 Task: Explore upcoming open houses in Denver, Colorado, to visit properties with a covered outdoor living space.
Action: Mouse pressed left at (301, 207)
Screenshot: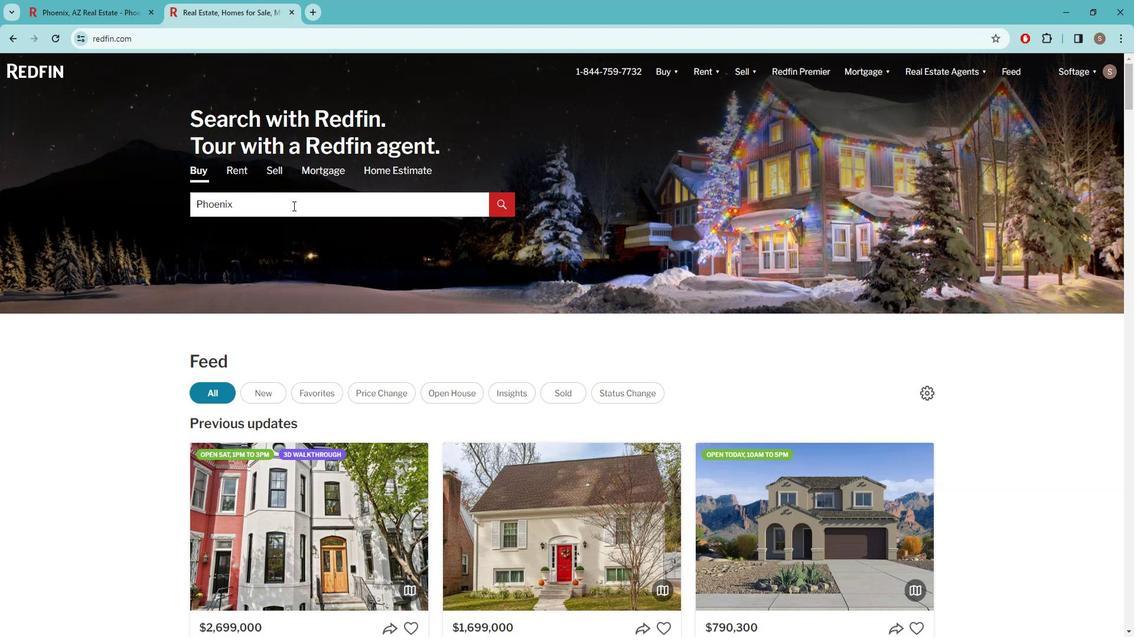 
Action: Key pressed d<Key.caps_lock>ENVER
Screenshot: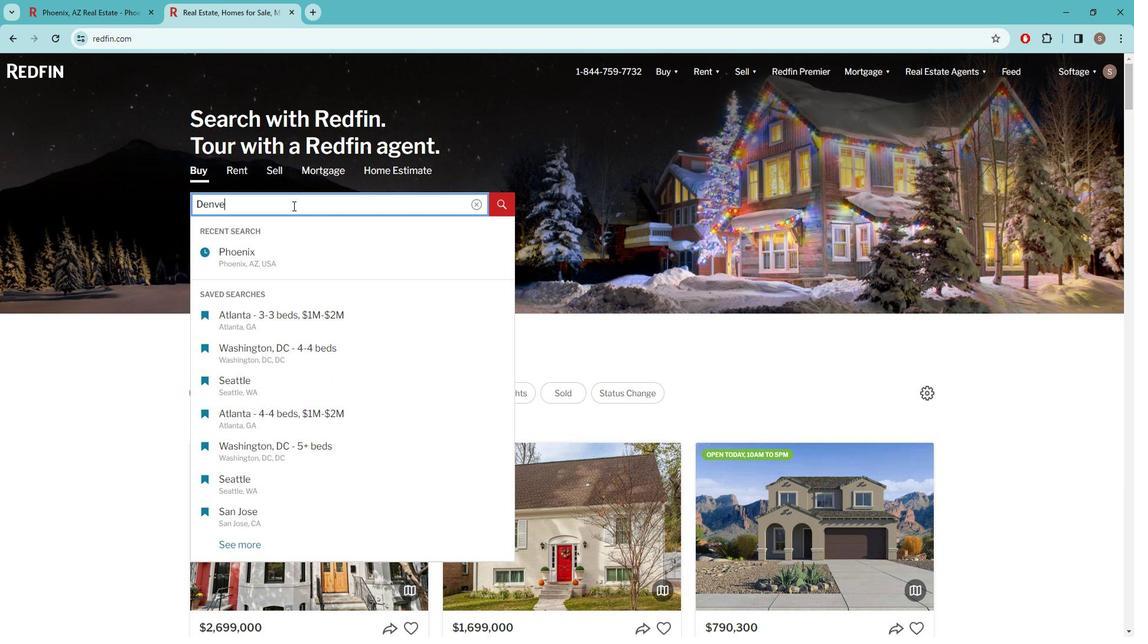 
Action: Mouse moved to (310, 247)
Screenshot: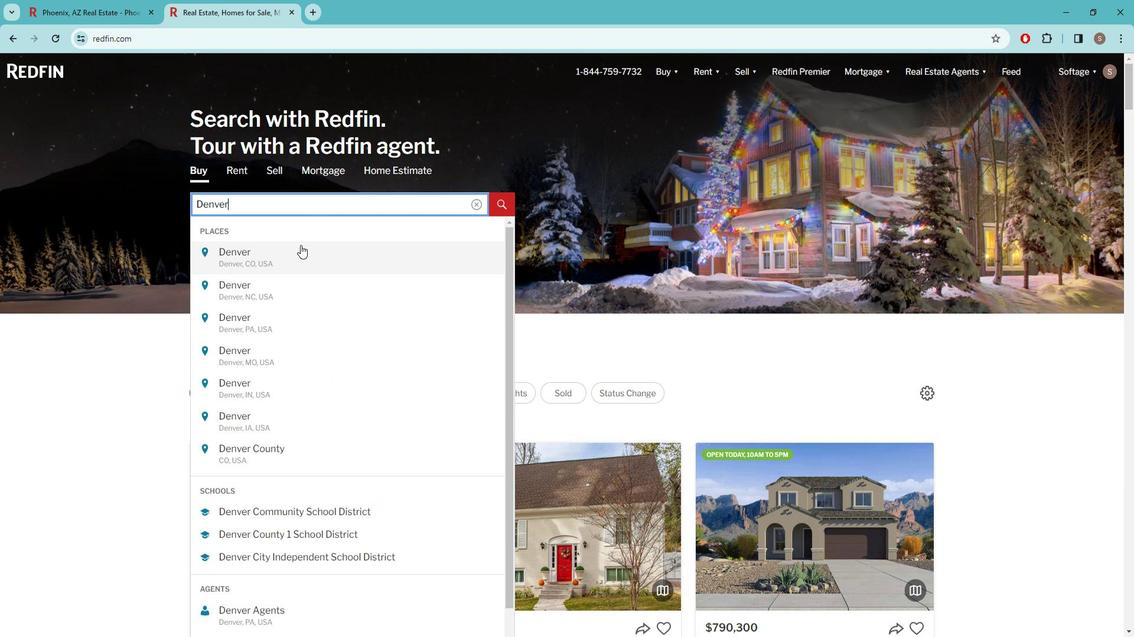 
Action: Mouse pressed left at (310, 247)
Screenshot: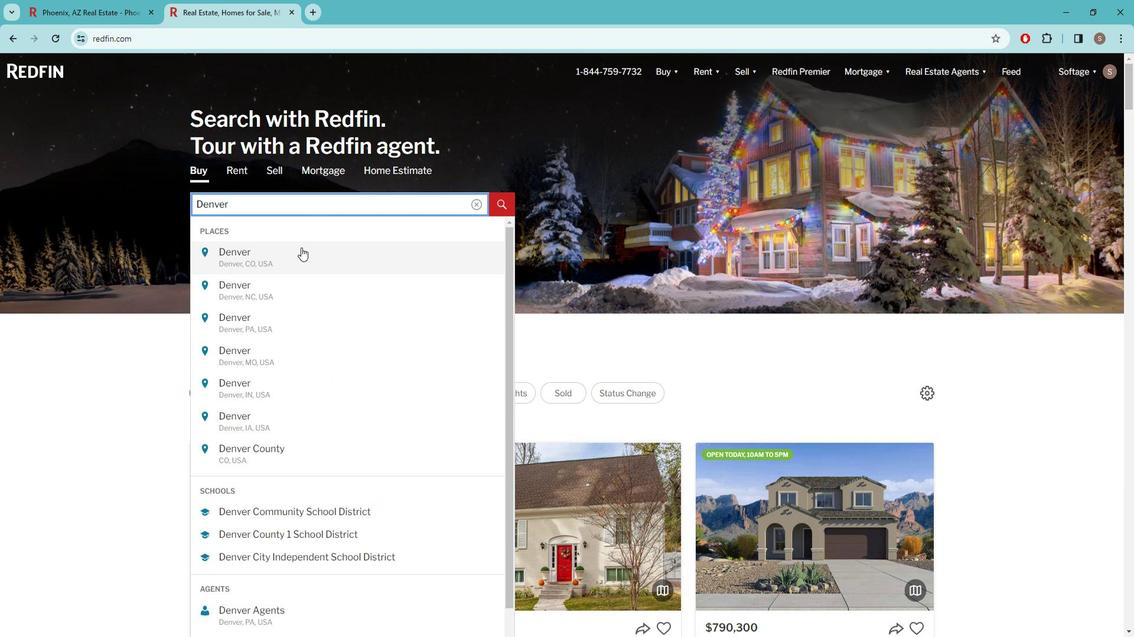 
Action: Mouse moved to (999, 151)
Screenshot: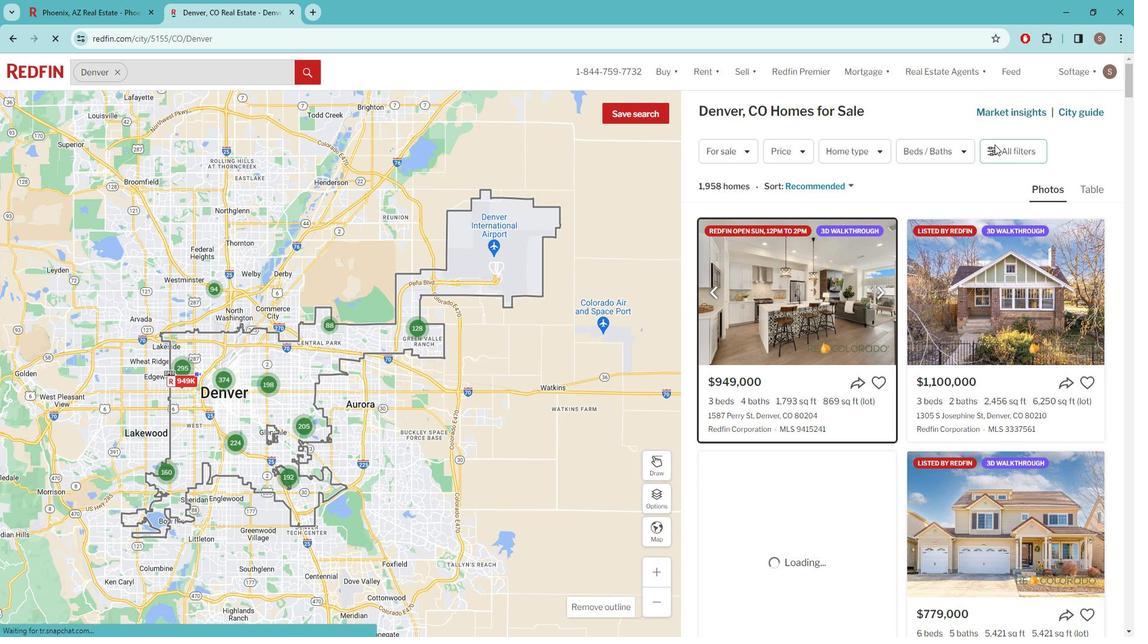 
Action: Mouse pressed left at (999, 151)
Screenshot: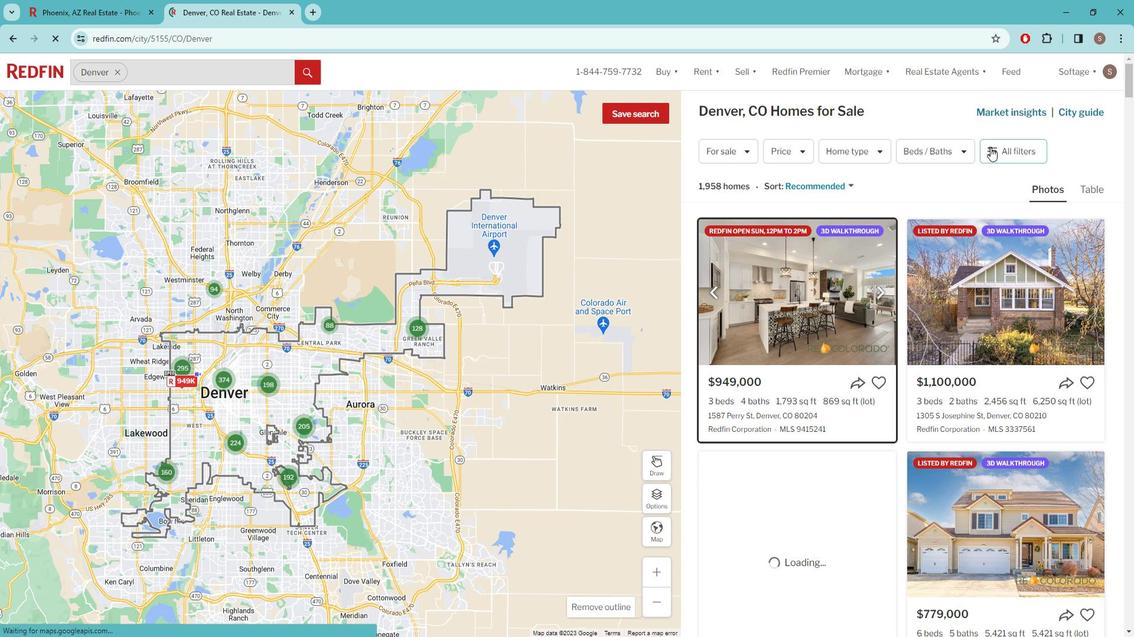 
Action: Mouse pressed left at (999, 151)
Screenshot: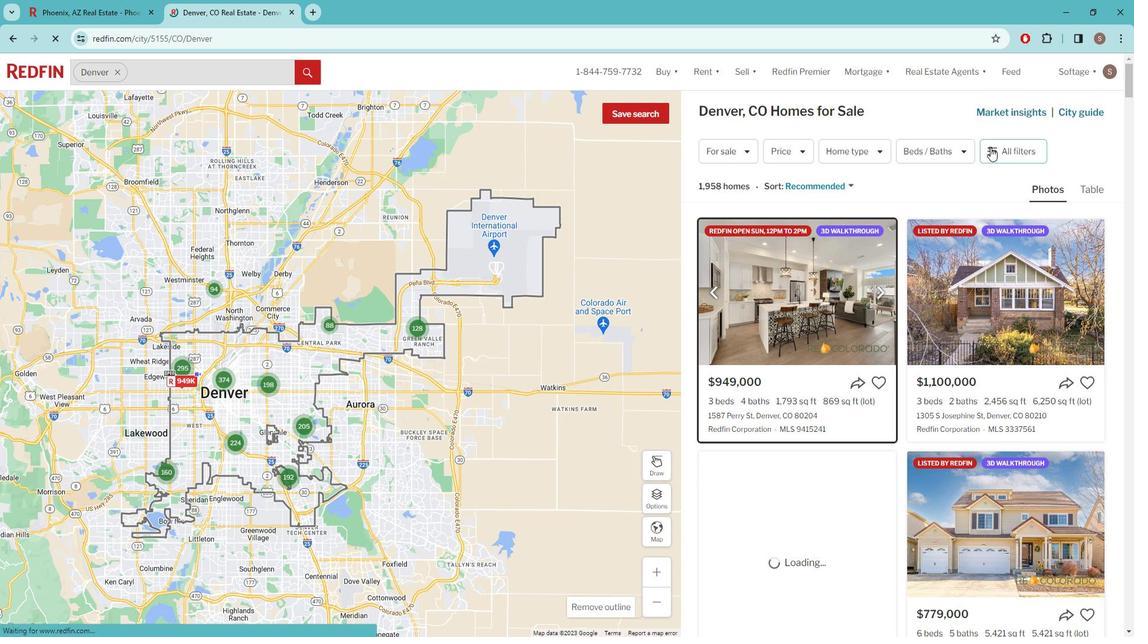 
Action: Mouse pressed left at (999, 151)
Screenshot: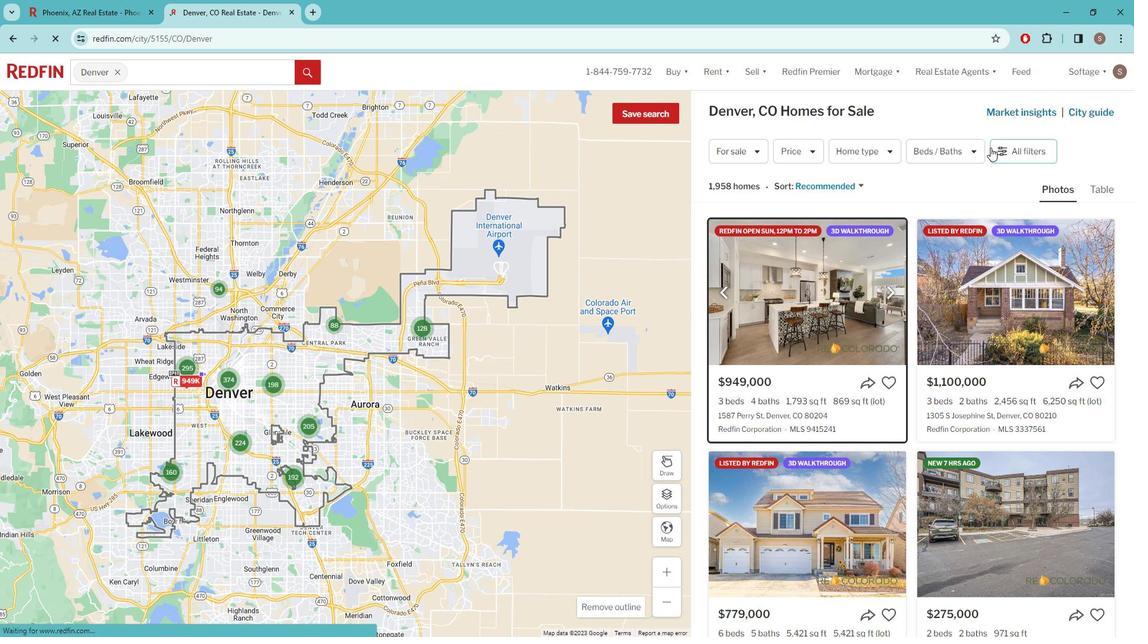 
Action: Mouse moved to (1005, 150)
Screenshot: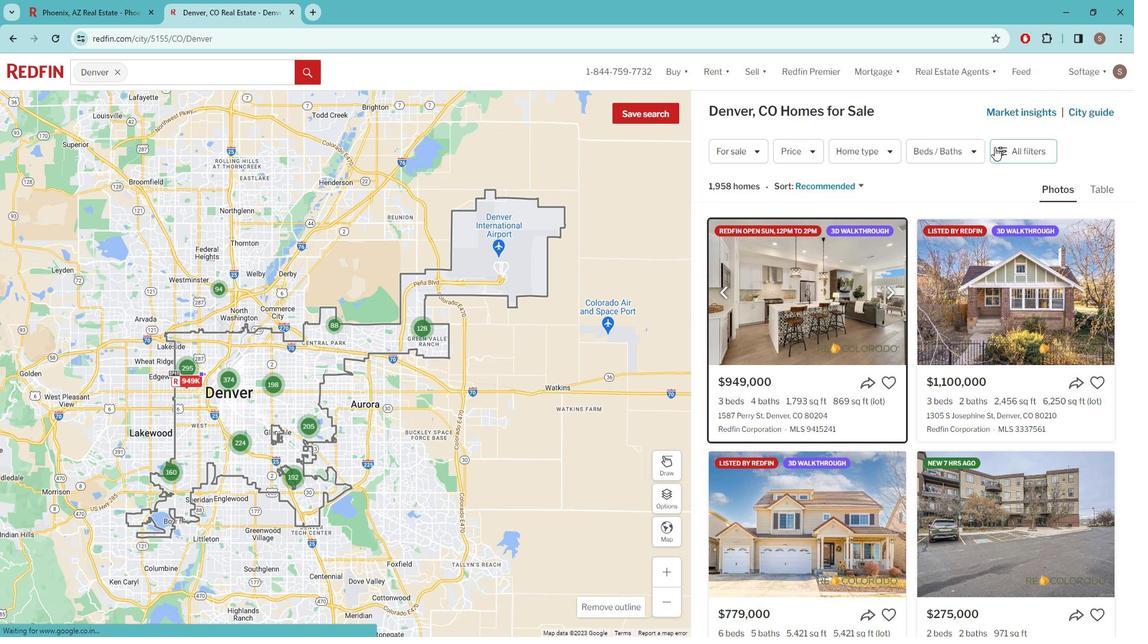 
Action: Mouse pressed left at (1005, 150)
Screenshot: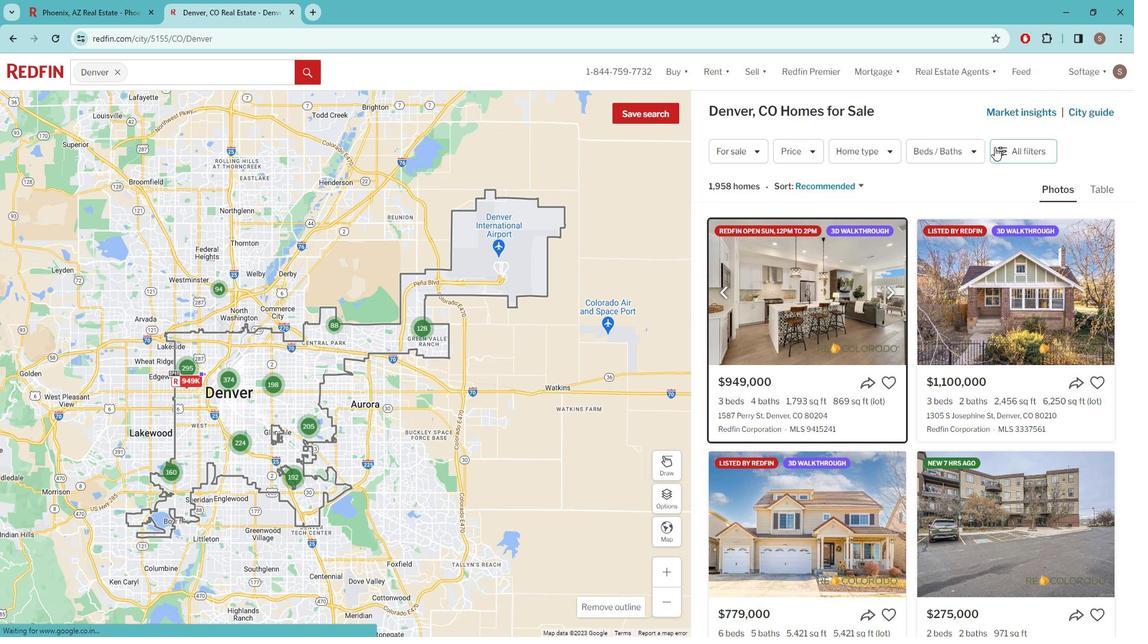 
Action: Mouse moved to (932, 243)
Screenshot: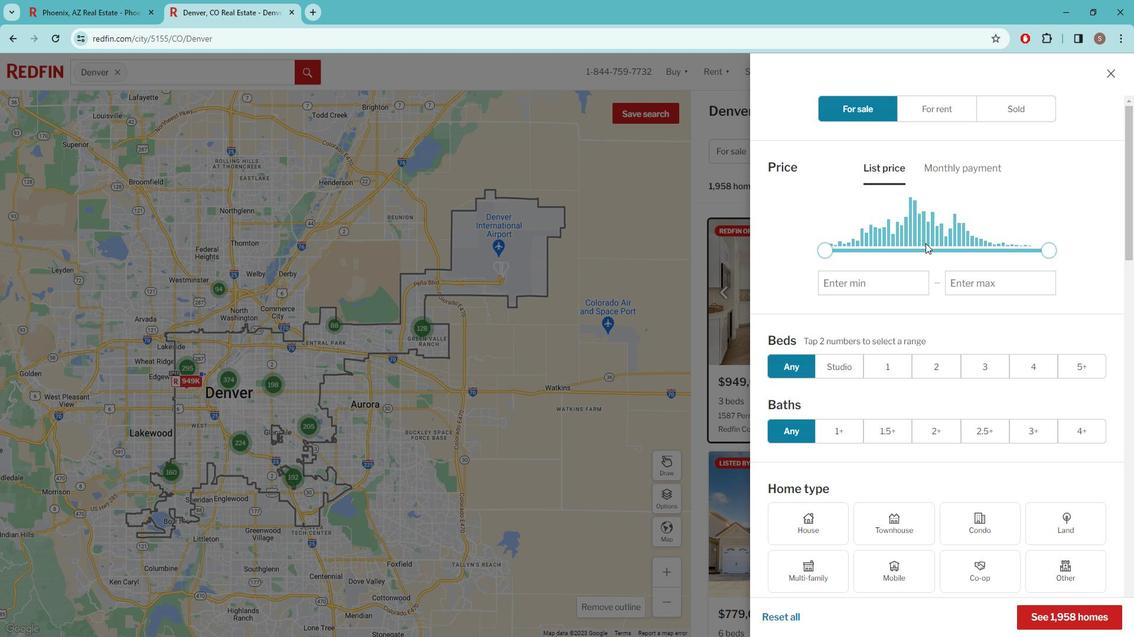 
Action: Mouse scrolled (932, 243) with delta (0, 0)
Screenshot: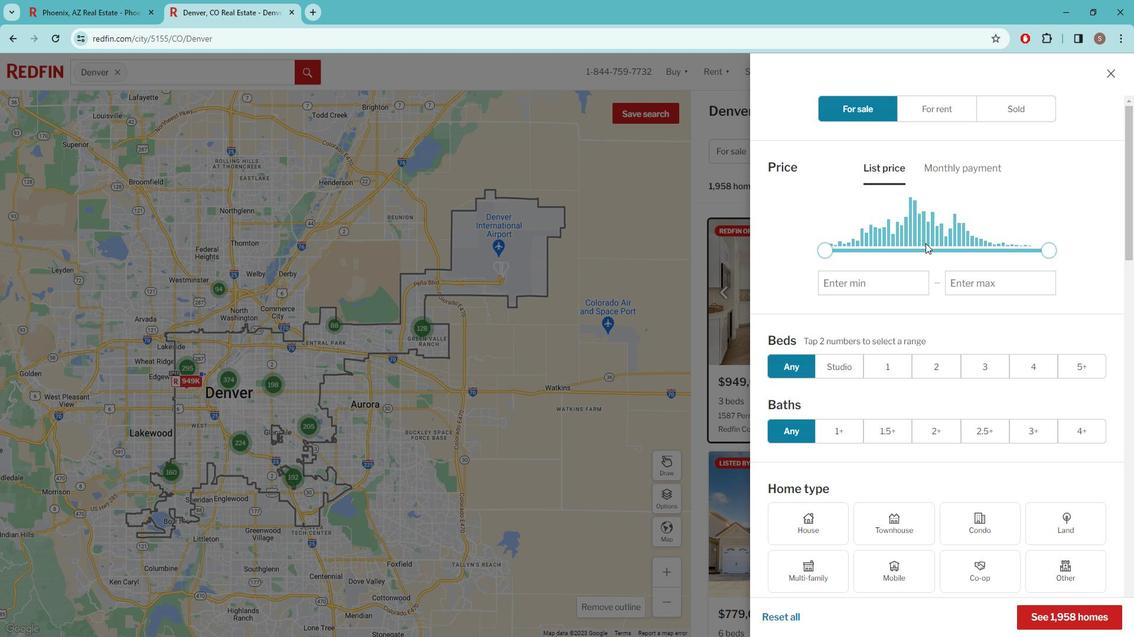 
Action: Mouse moved to (921, 251)
Screenshot: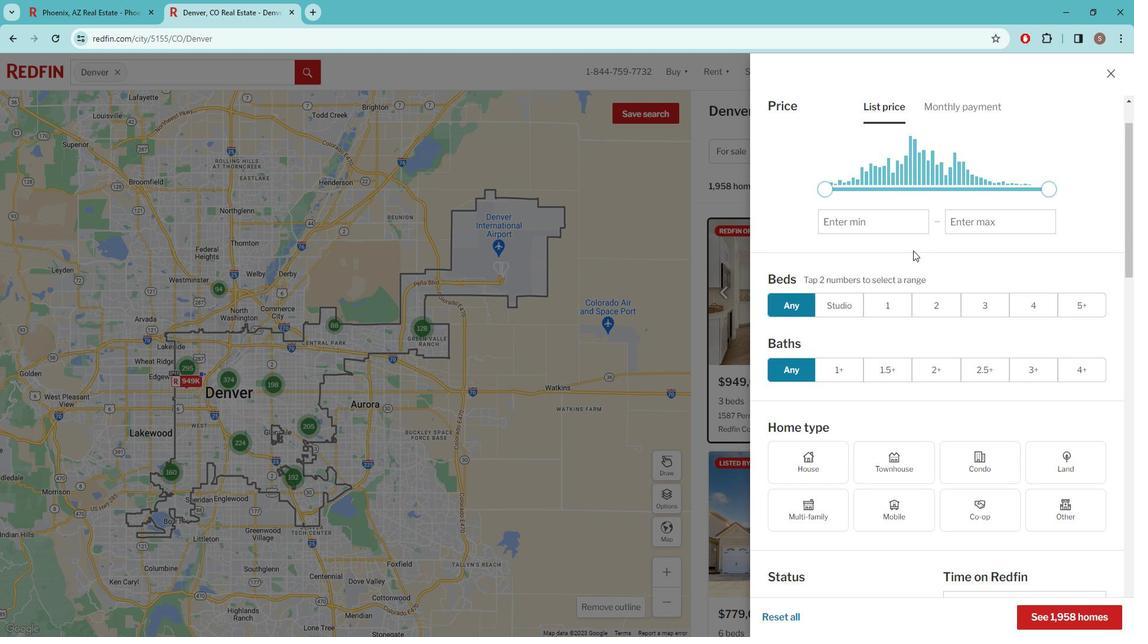 
Action: Mouse scrolled (921, 251) with delta (0, 0)
Screenshot: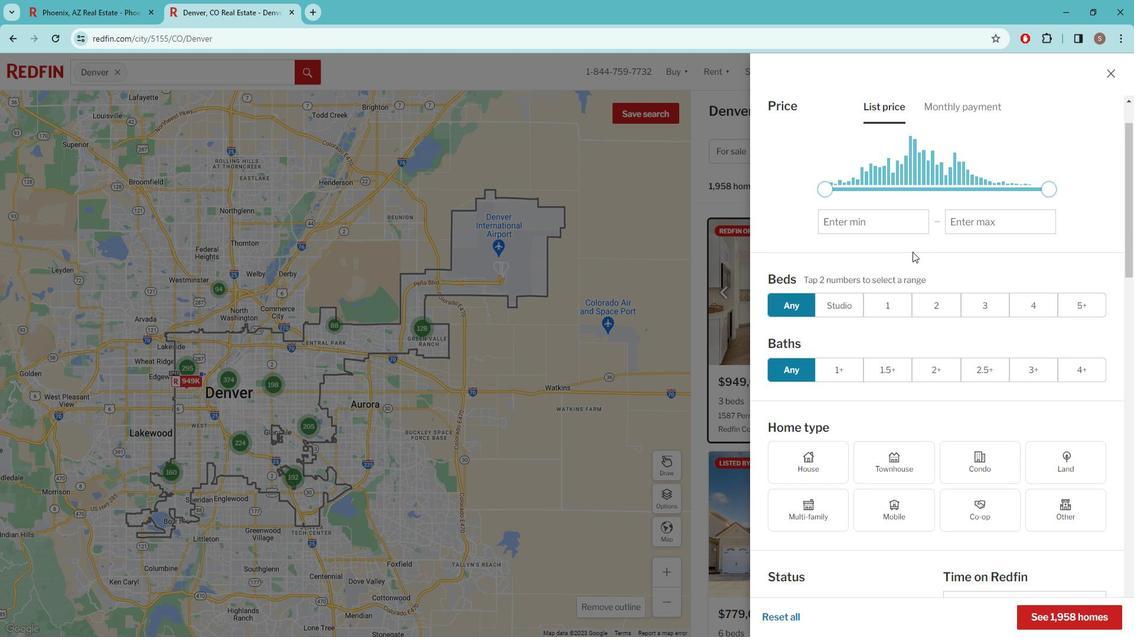 
Action: Mouse moved to (920, 251)
Screenshot: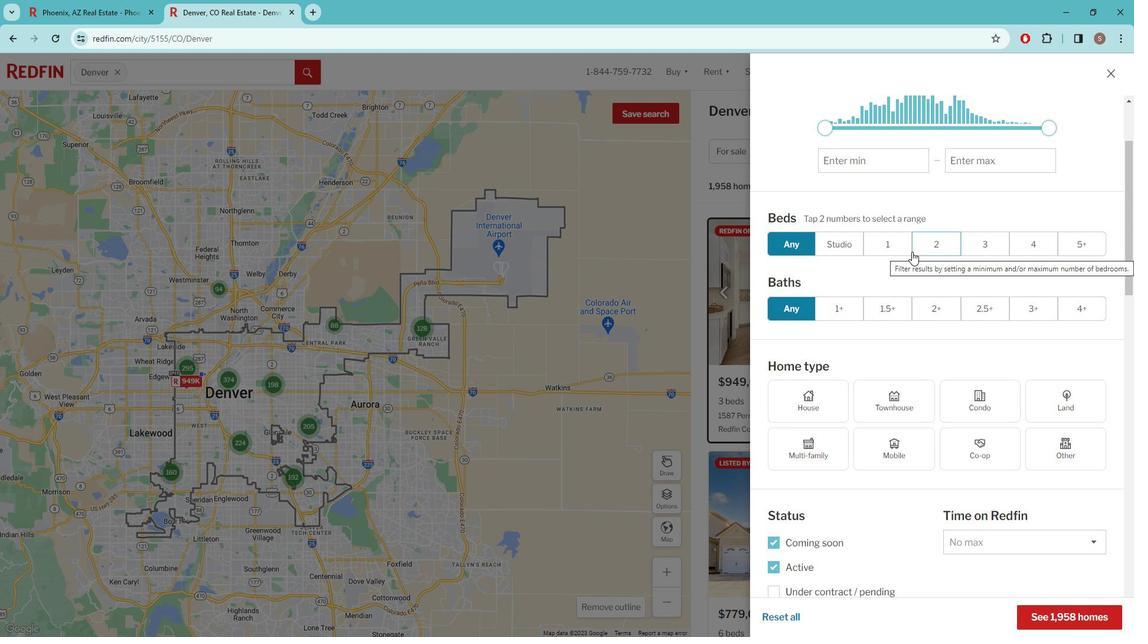
Action: Mouse scrolled (920, 251) with delta (0, 0)
Screenshot: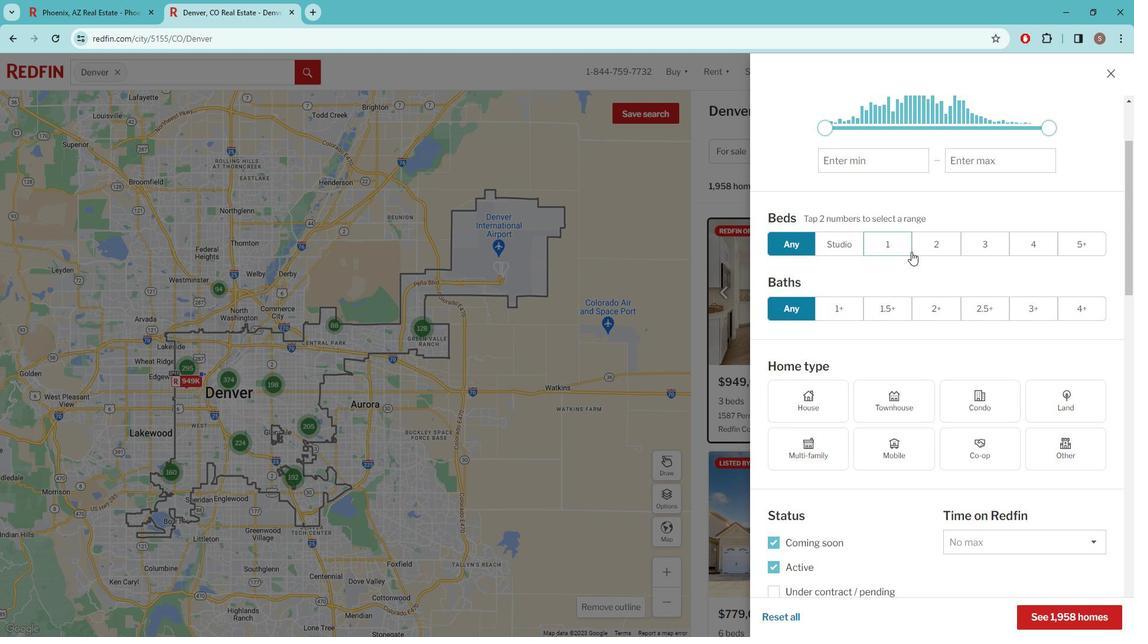 
Action: Mouse moved to (920, 251)
Screenshot: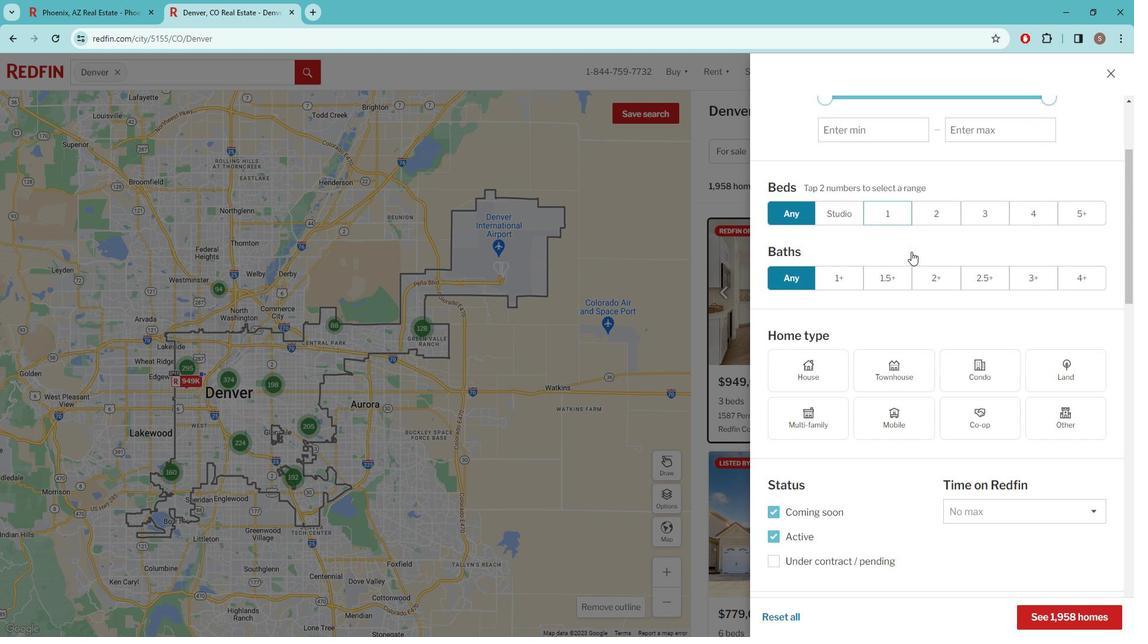 
Action: Mouse scrolled (920, 251) with delta (0, 0)
Screenshot: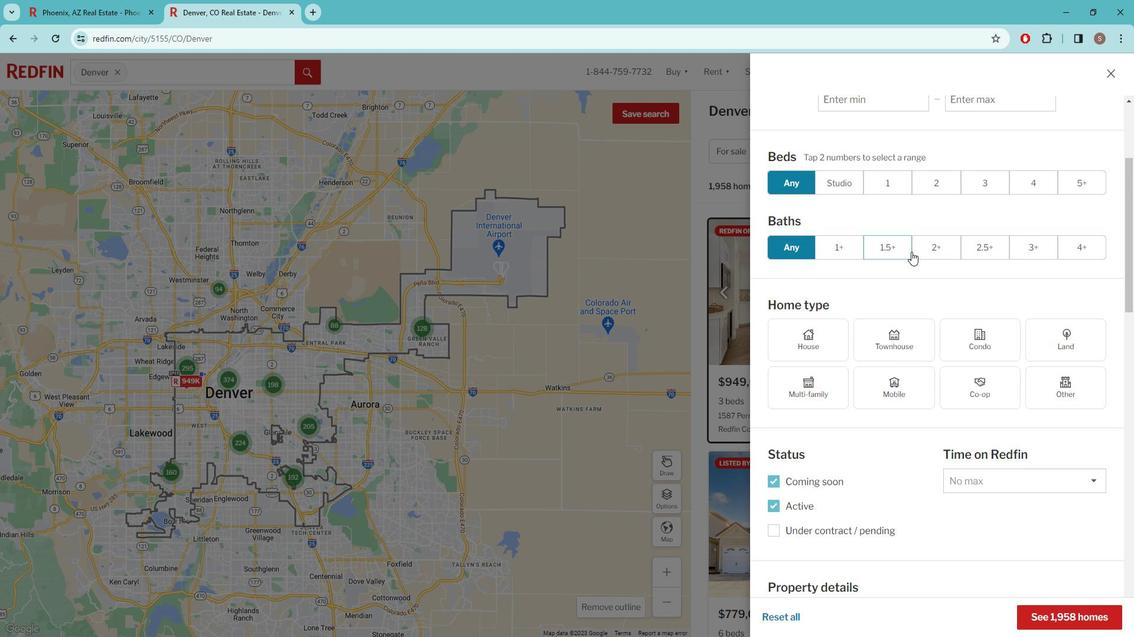 
Action: Mouse scrolled (920, 251) with delta (0, 0)
Screenshot: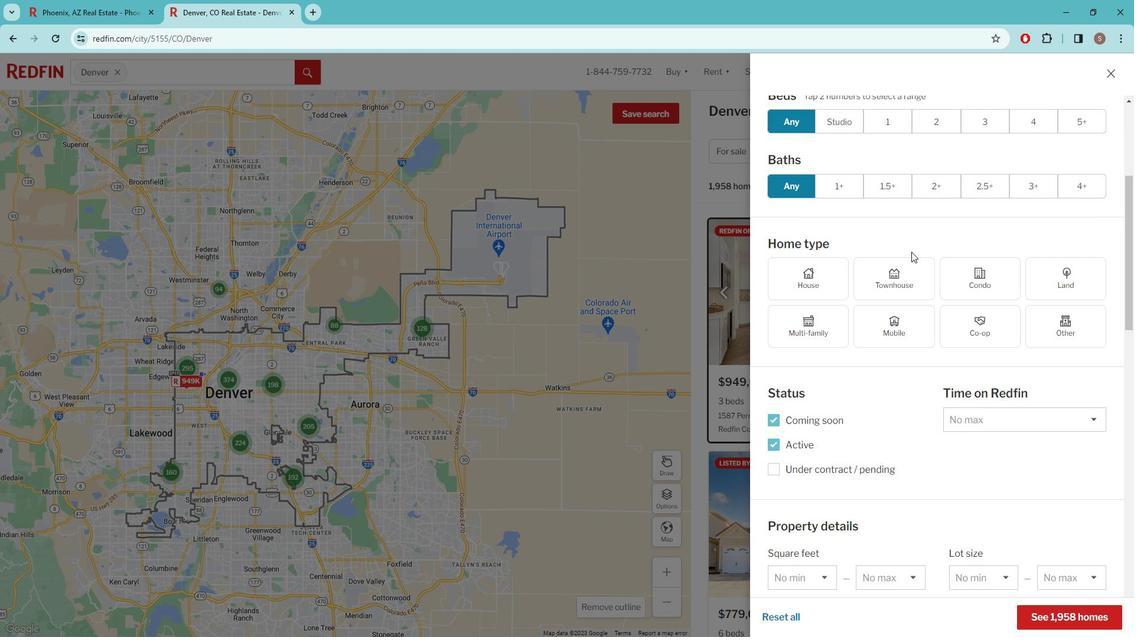 
Action: Mouse moved to (918, 251)
Screenshot: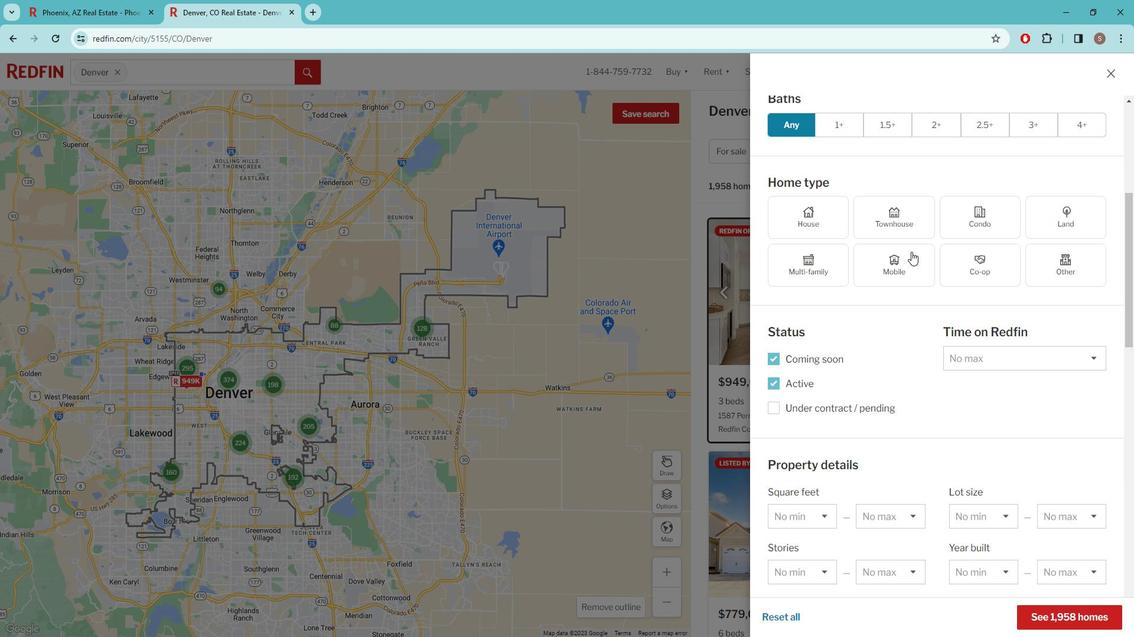 
Action: Mouse scrolled (918, 251) with delta (0, 0)
Screenshot: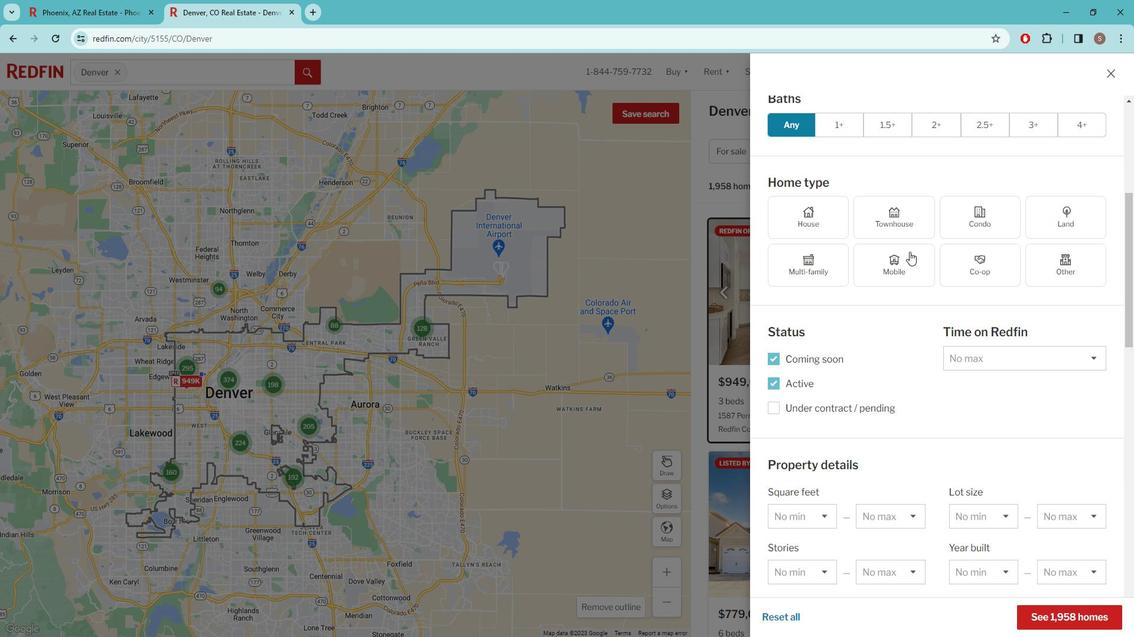 
Action: Mouse moved to (818, 168)
Screenshot: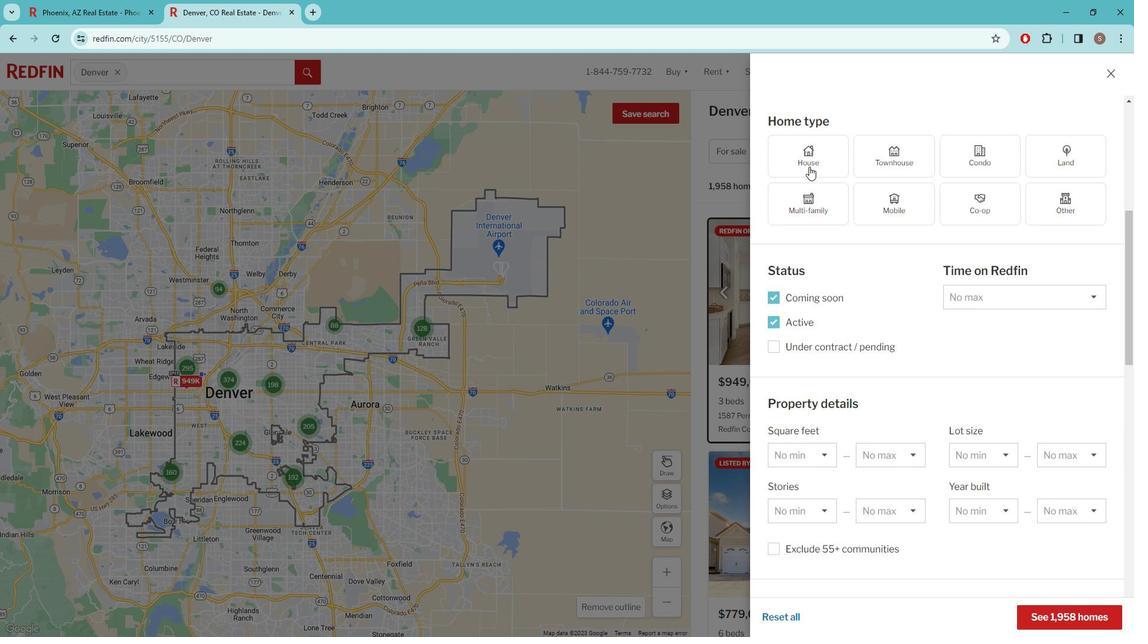 
Action: Mouse pressed left at (818, 168)
Screenshot: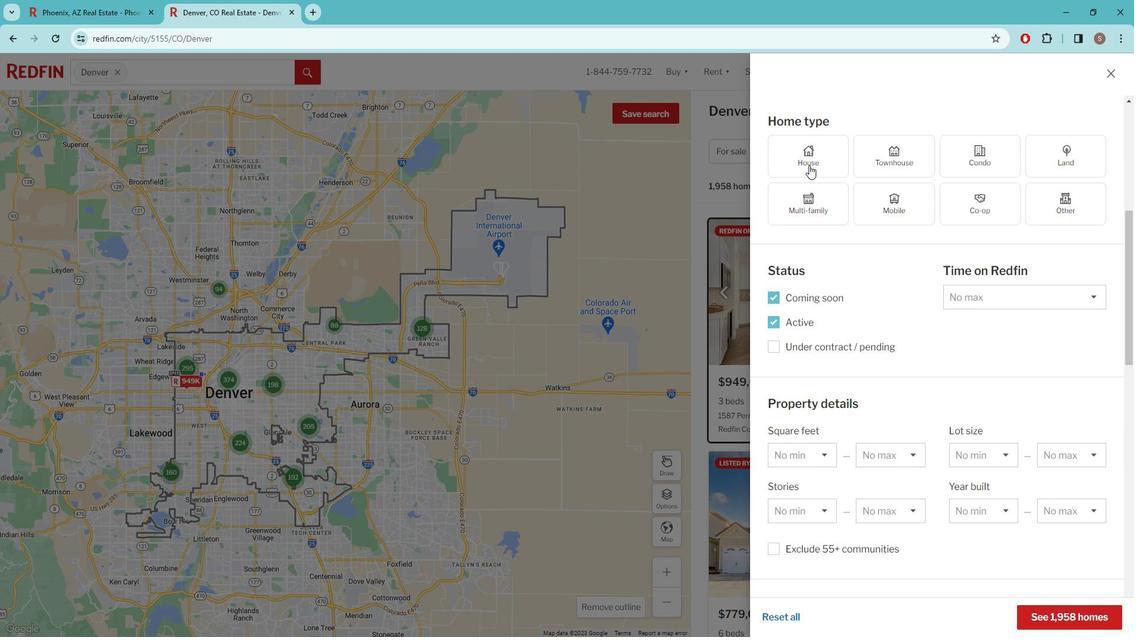 
Action: Mouse moved to (851, 313)
Screenshot: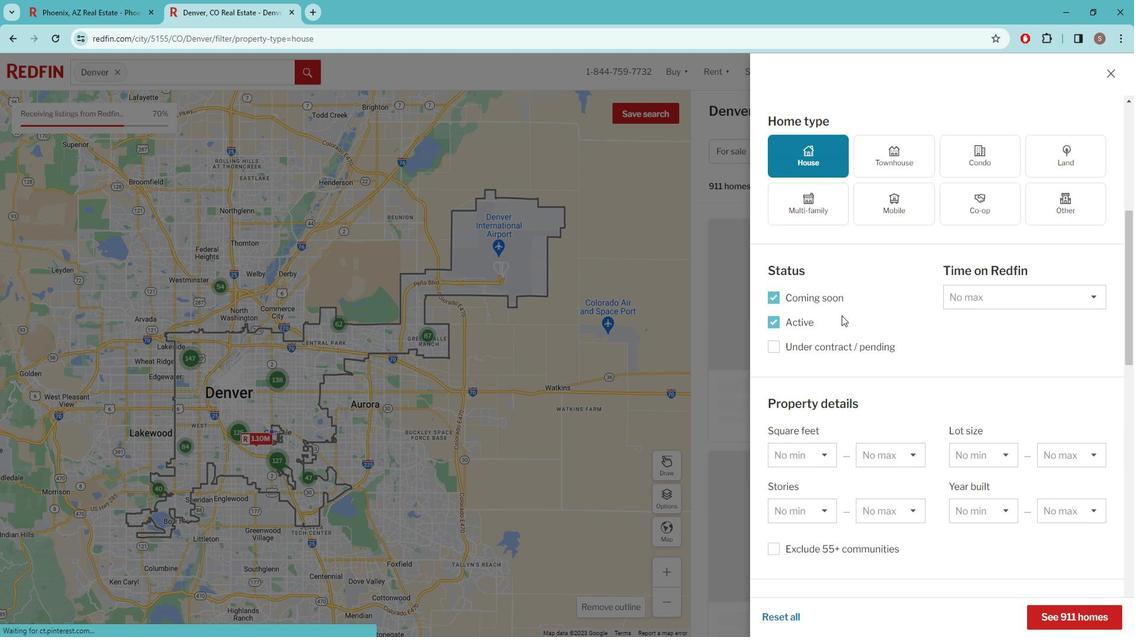 
Action: Mouse scrolled (851, 312) with delta (0, 0)
Screenshot: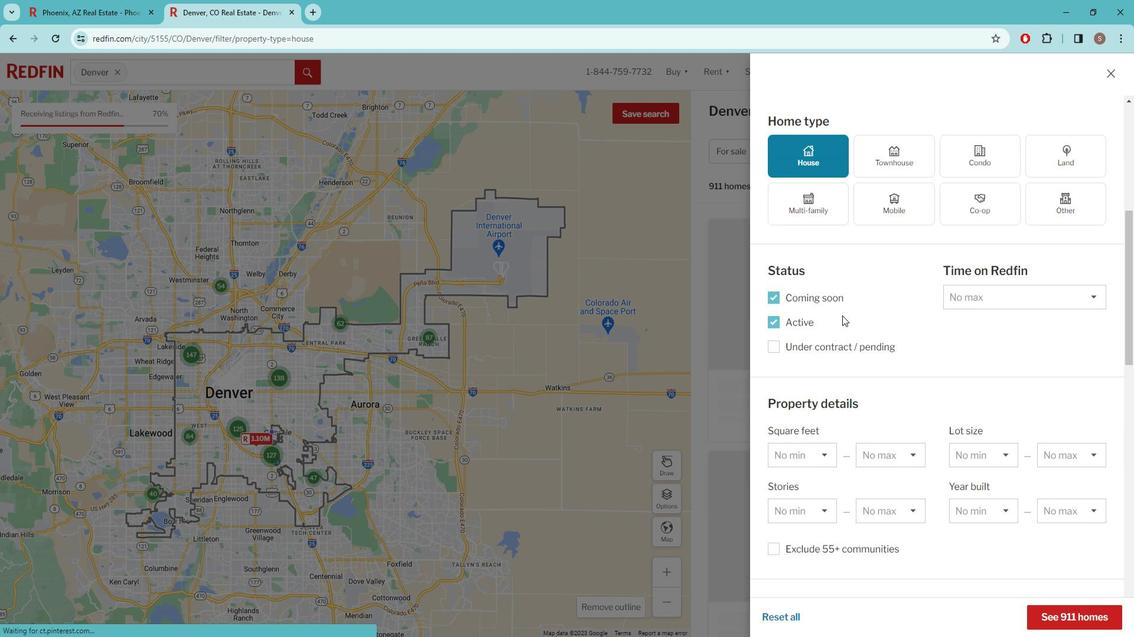 
Action: Mouse scrolled (851, 312) with delta (0, 0)
Screenshot: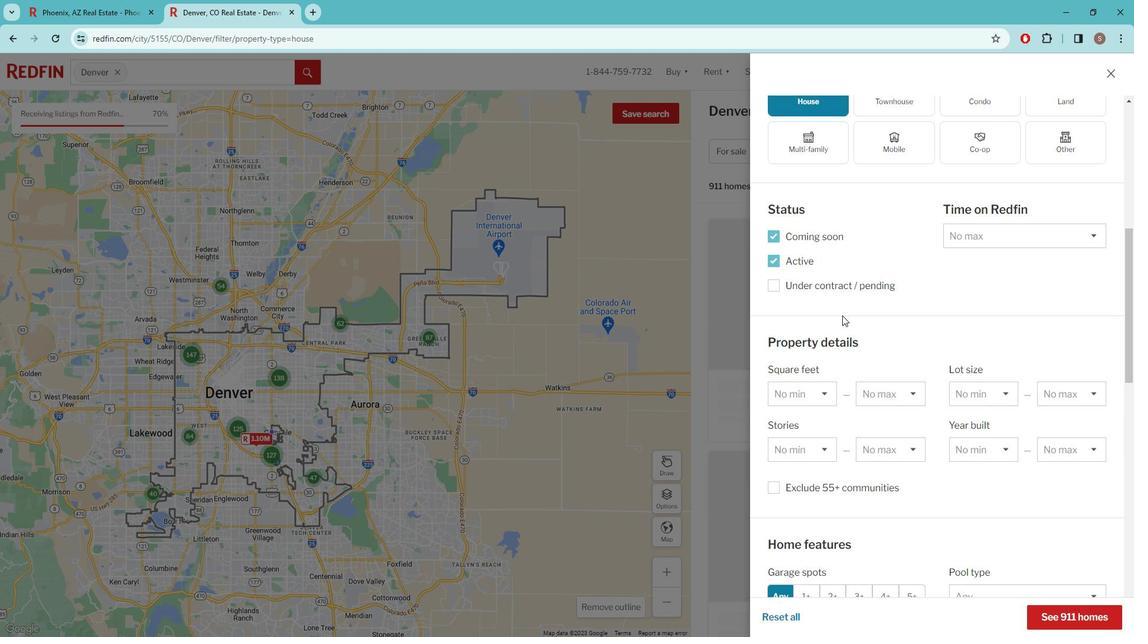 
Action: Mouse moved to (851, 313)
Screenshot: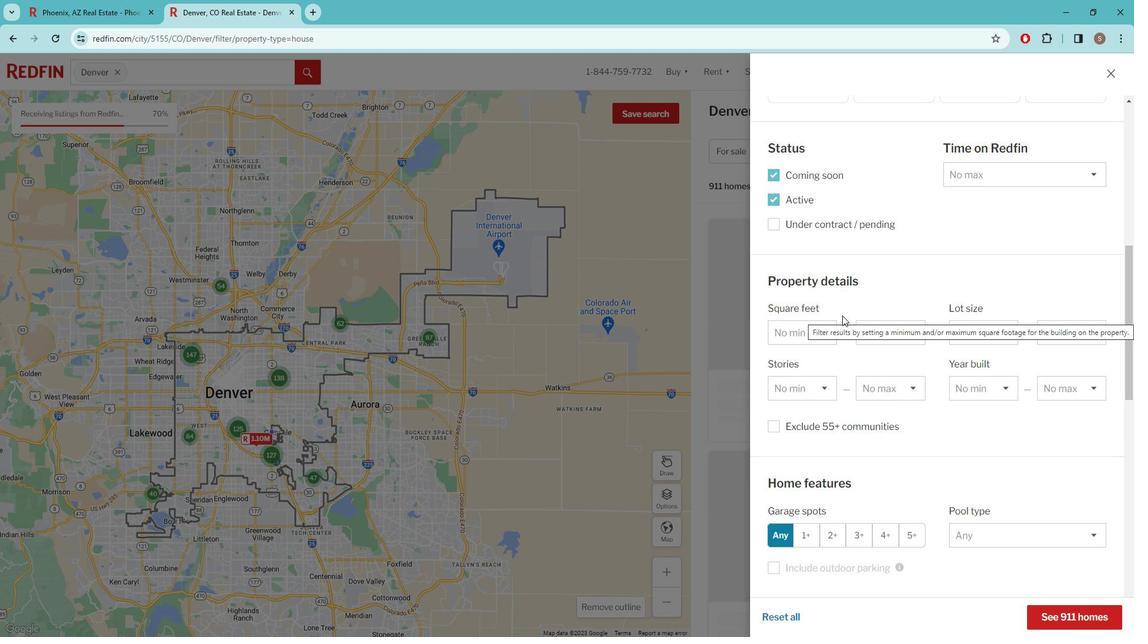 
Action: Mouse scrolled (851, 312) with delta (0, 0)
Screenshot: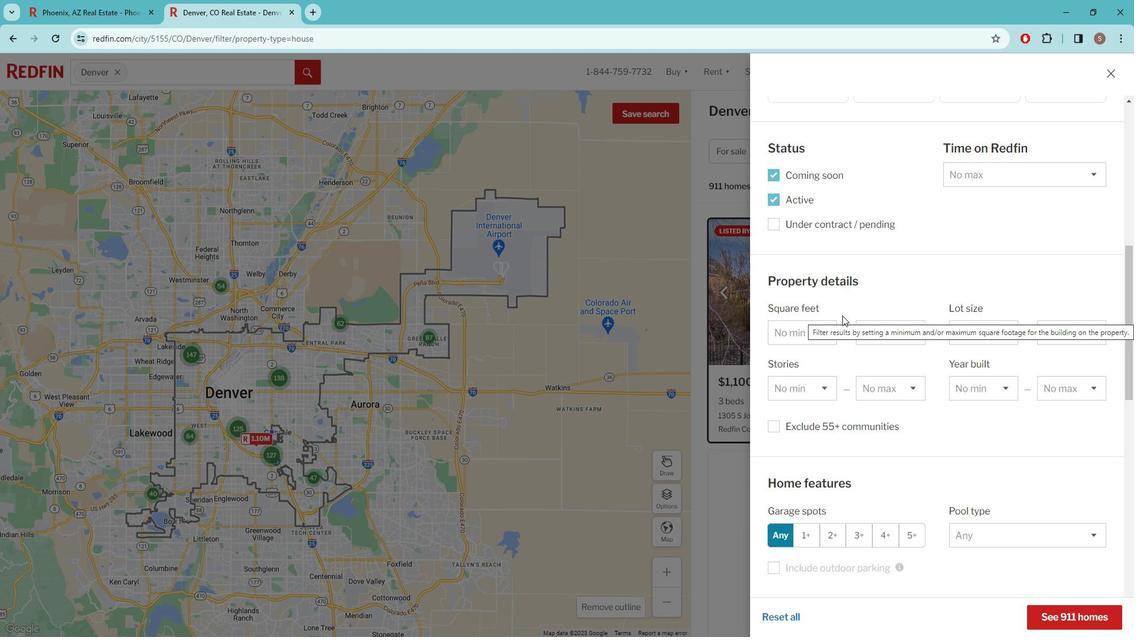 
Action: Mouse scrolled (851, 312) with delta (0, 0)
Screenshot: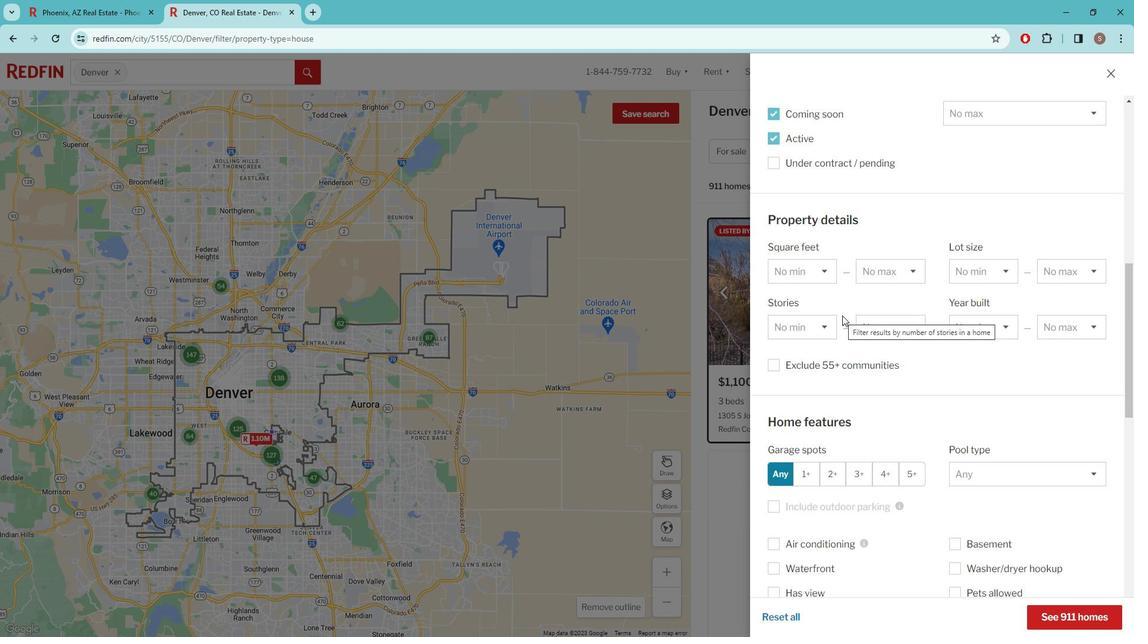 
Action: Mouse scrolled (851, 312) with delta (0, 0)
Screenshot: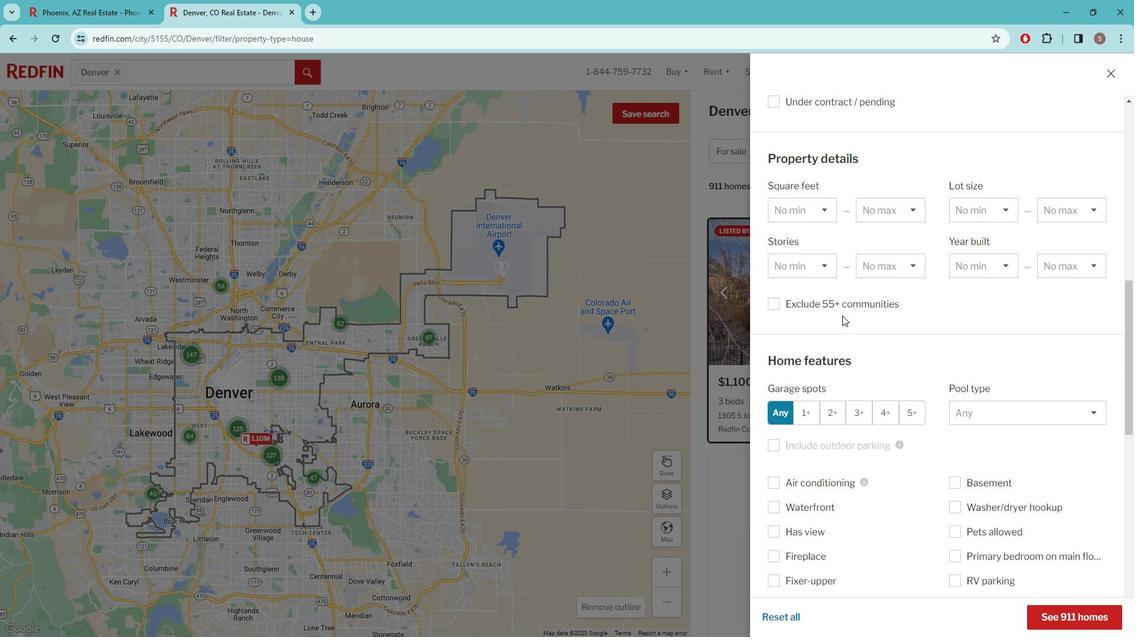 
Action: Mouse scrolled (851, 312) with delta (0, 0)
Screenshot: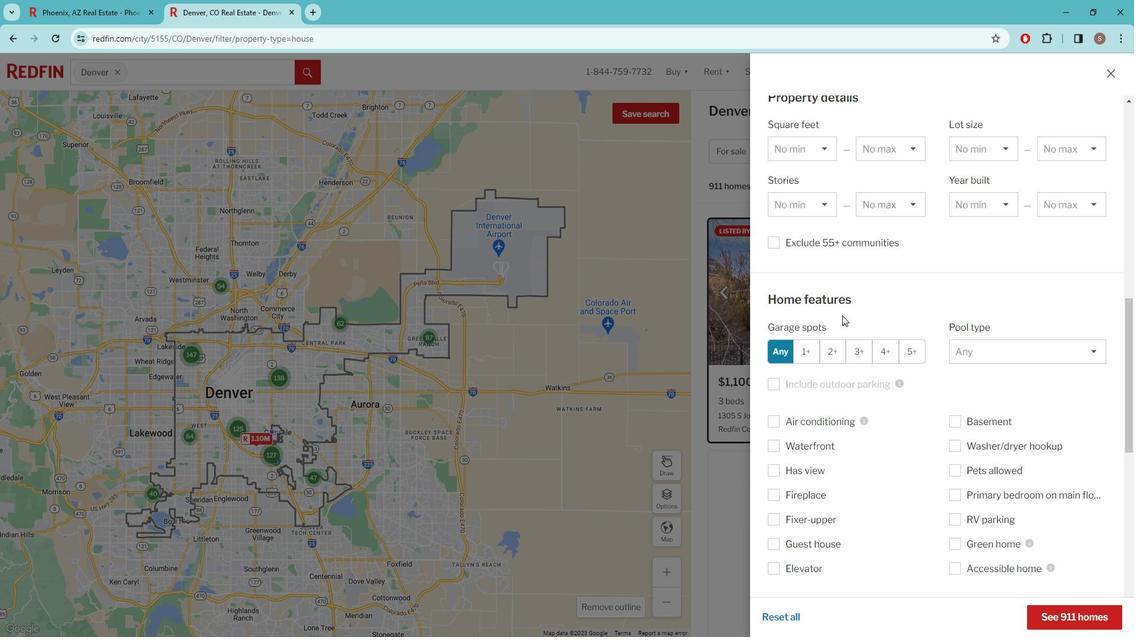 
Action: Mouse scrolled (851, 312) with delta (0, 0)
Screenshot: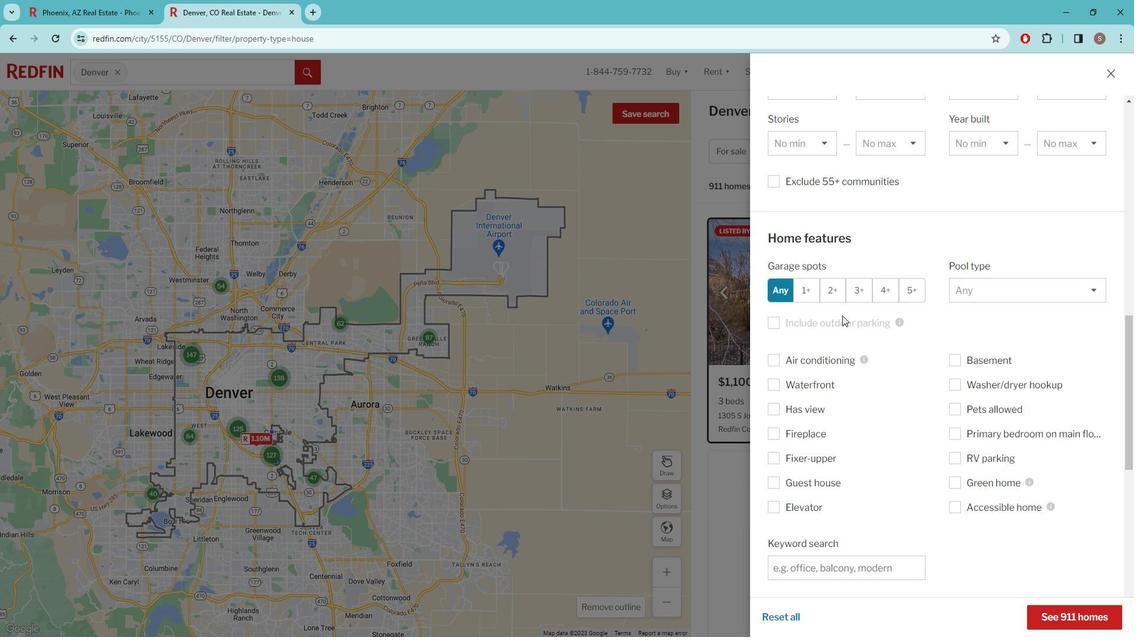 
Action: Mouse moved to (850, 313)
Screenshot: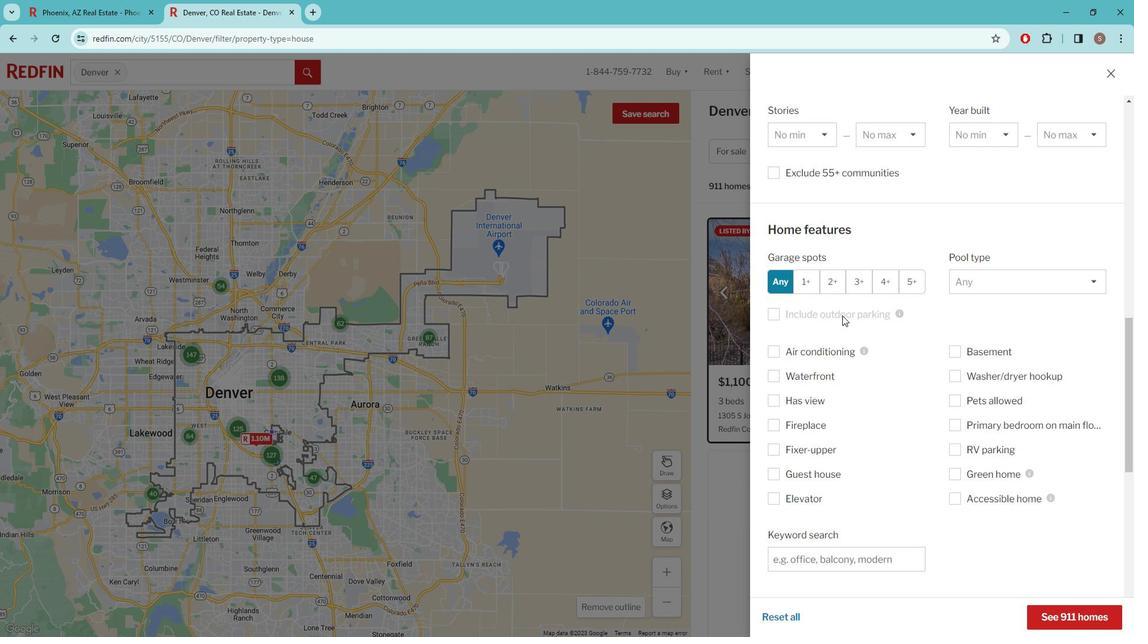 
Action: Mouse scrolled (850, 312) with delta (0, 0)
Screenshot: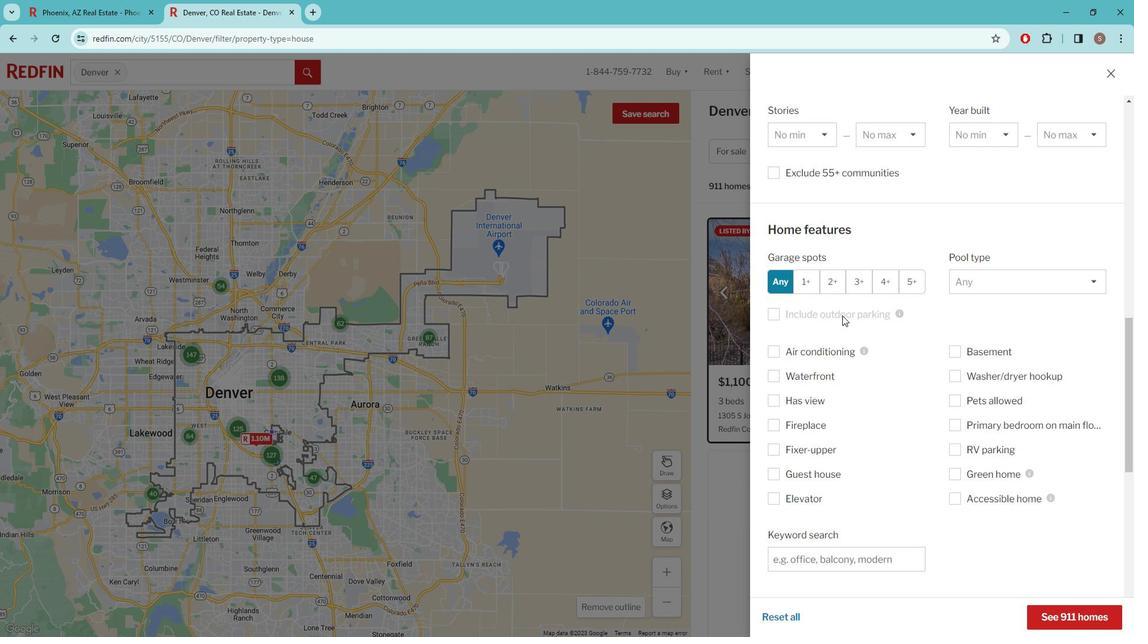 
Action: Mouse moved to (832, 437)
Screenshot: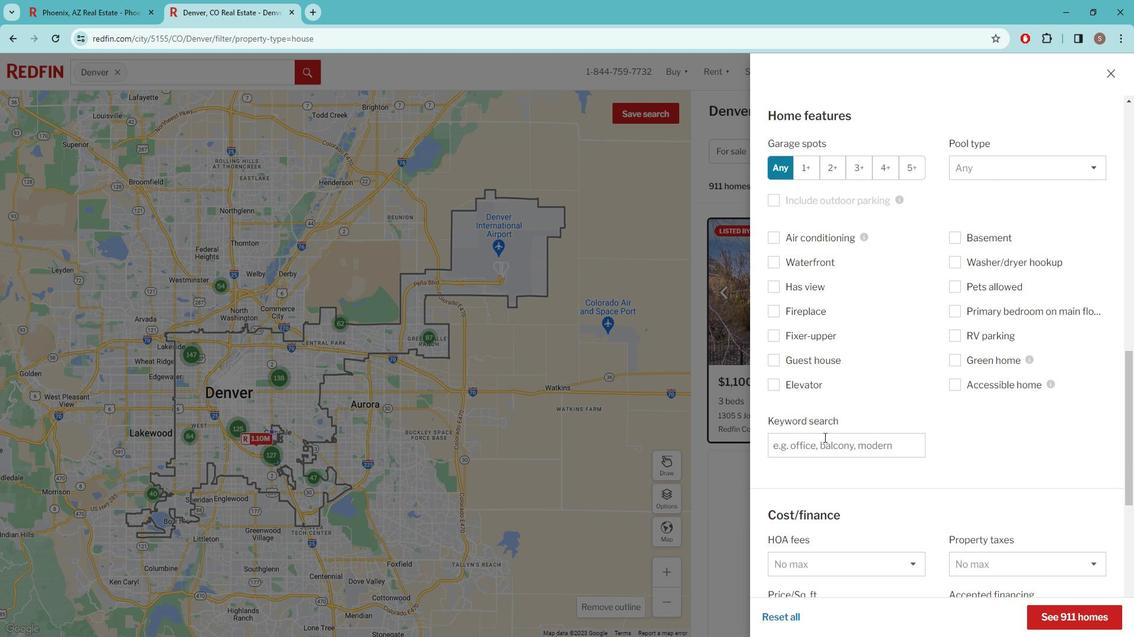 
Action: Mouse pressed left at (832, 437)
Screenshot: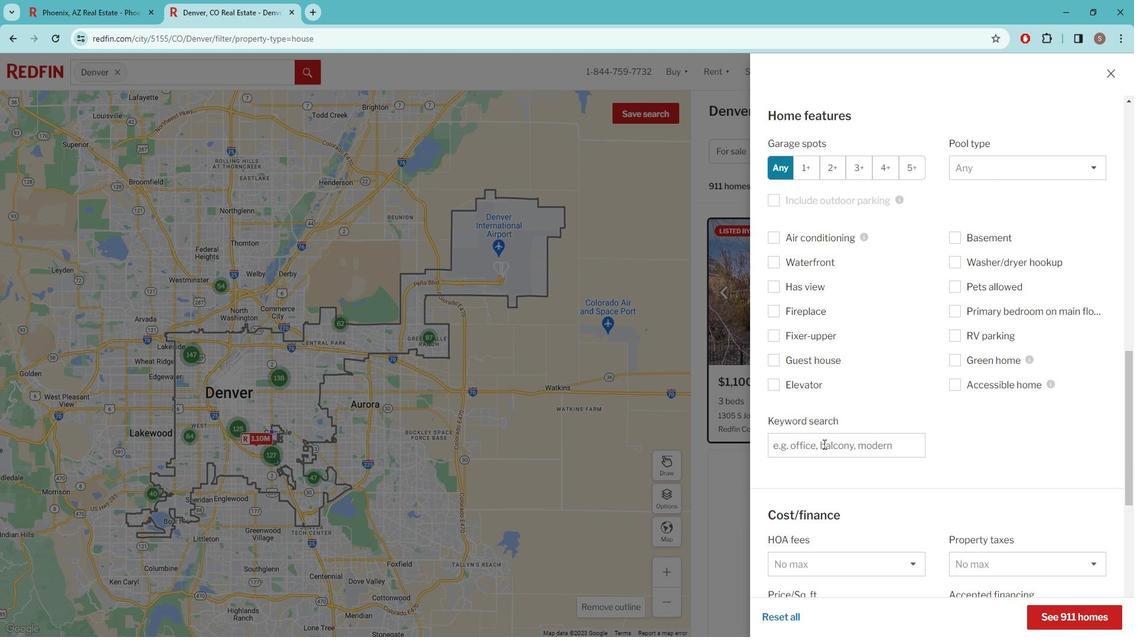 
Action: Key pressed COVERED<Key.space>OUTDOOR<Key.space>LIVING<Key.space>SPCAE<Key.backspace><Key.backspace><Key.backspace>ACE<Key.space>
Screenshot: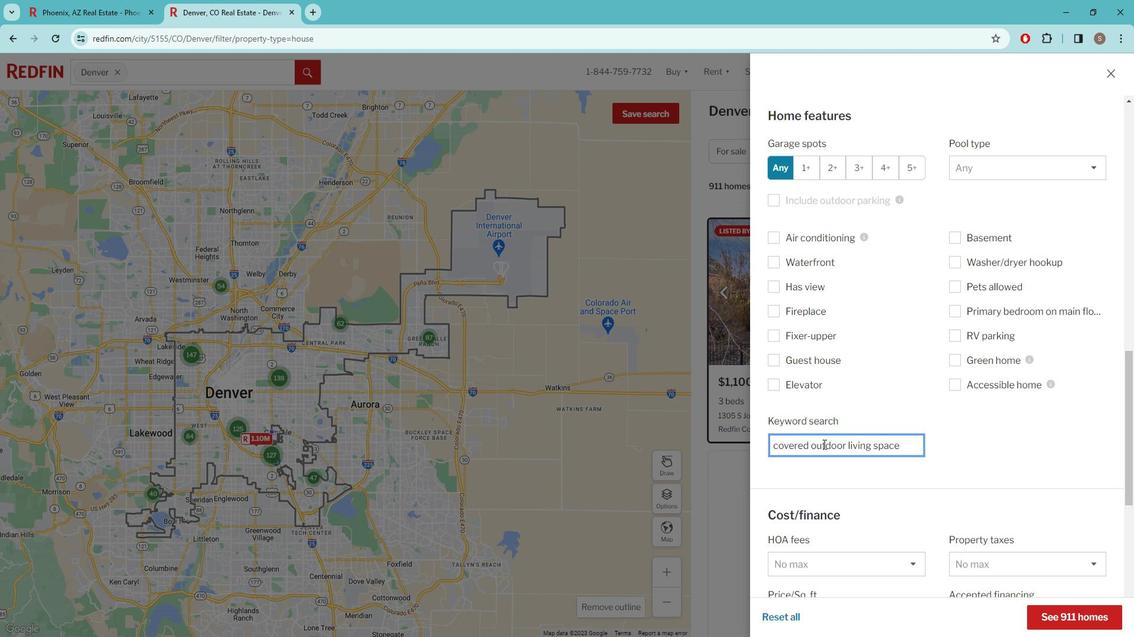 
Action: Mouse moved to (895, 497)
Screenshot: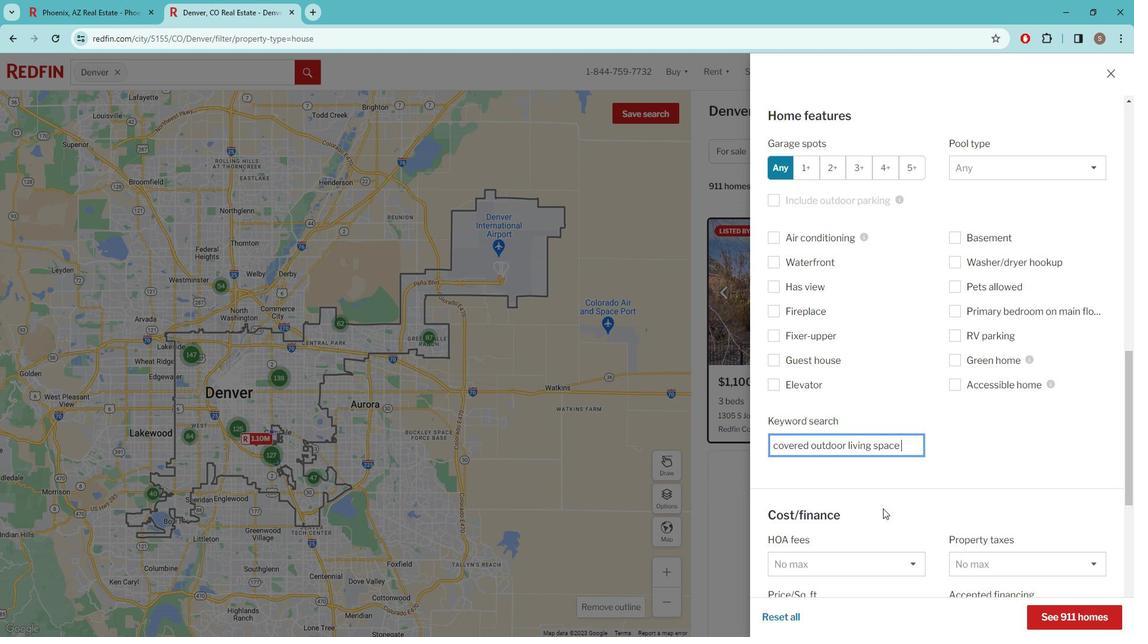 
Action: Mouse scrolled (895, 496) with delta (0, 0)
Screenshot: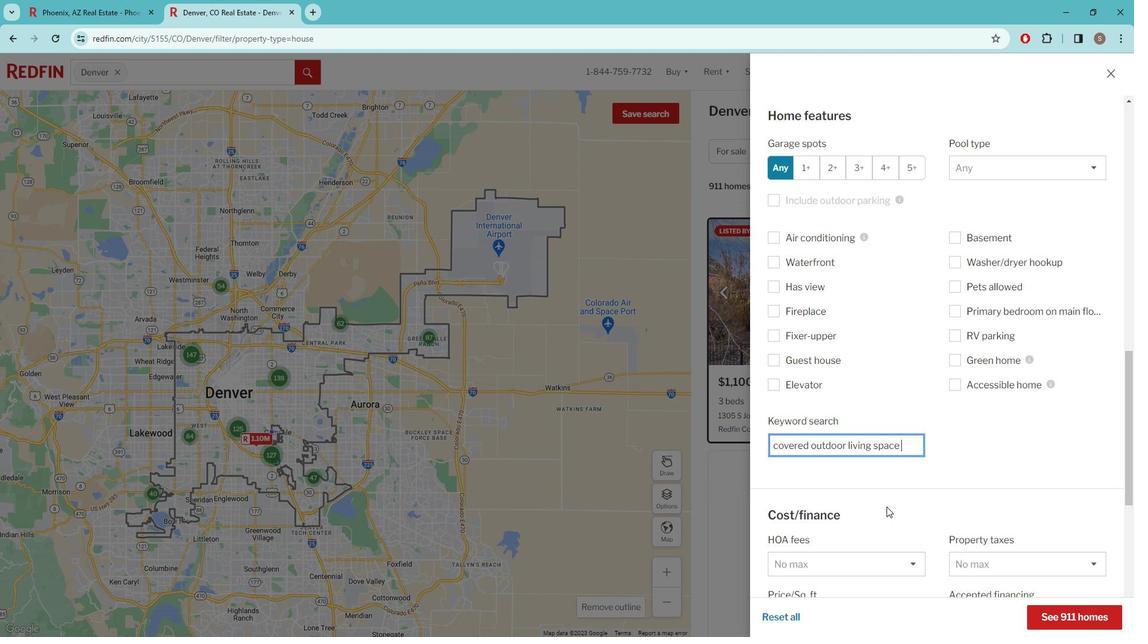 
Action: Mouse scrolled (895, 496) with delta (0, 0)
Screenshot: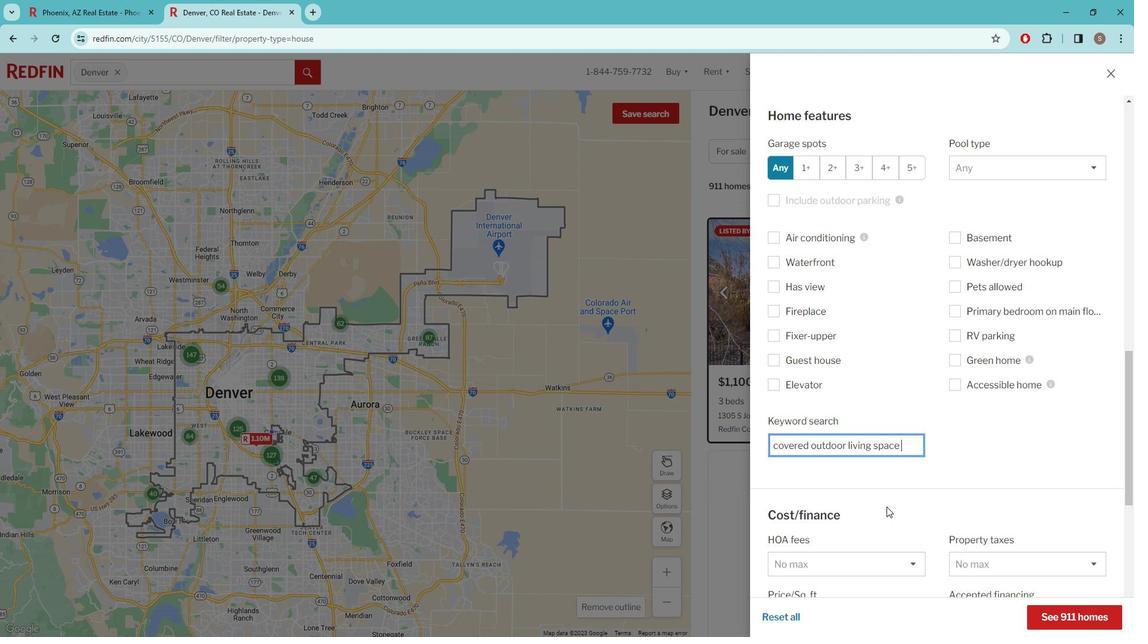 
Action: Mouse scrolled (895, 496) with delta (0, 0)
Screenshot: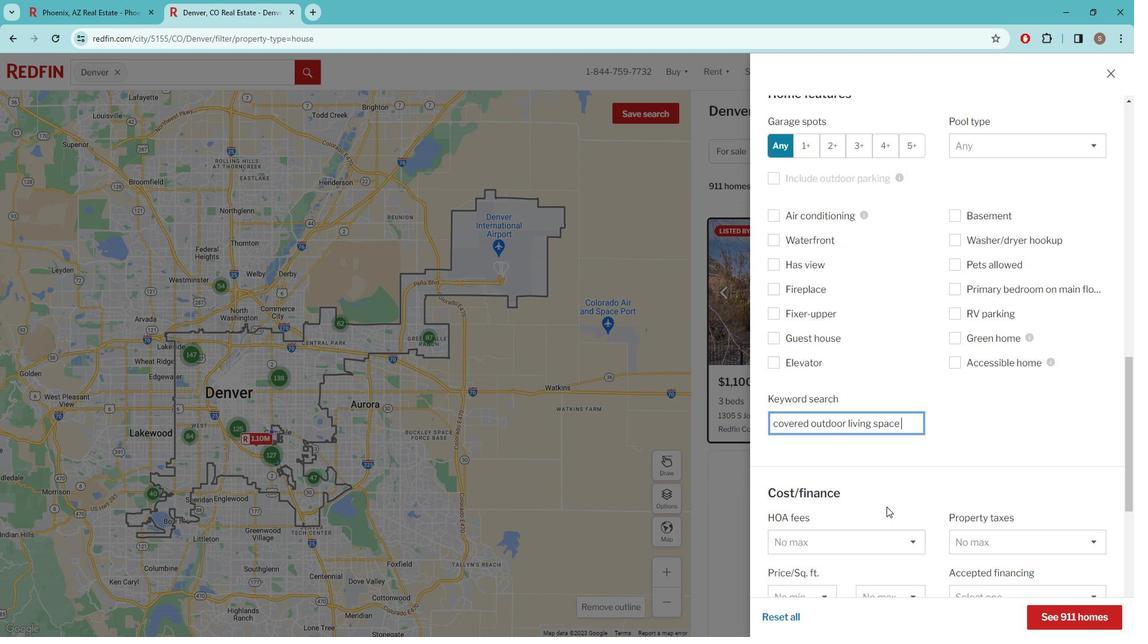 
Action: Mouse moved to (887, 466)
Screenshot: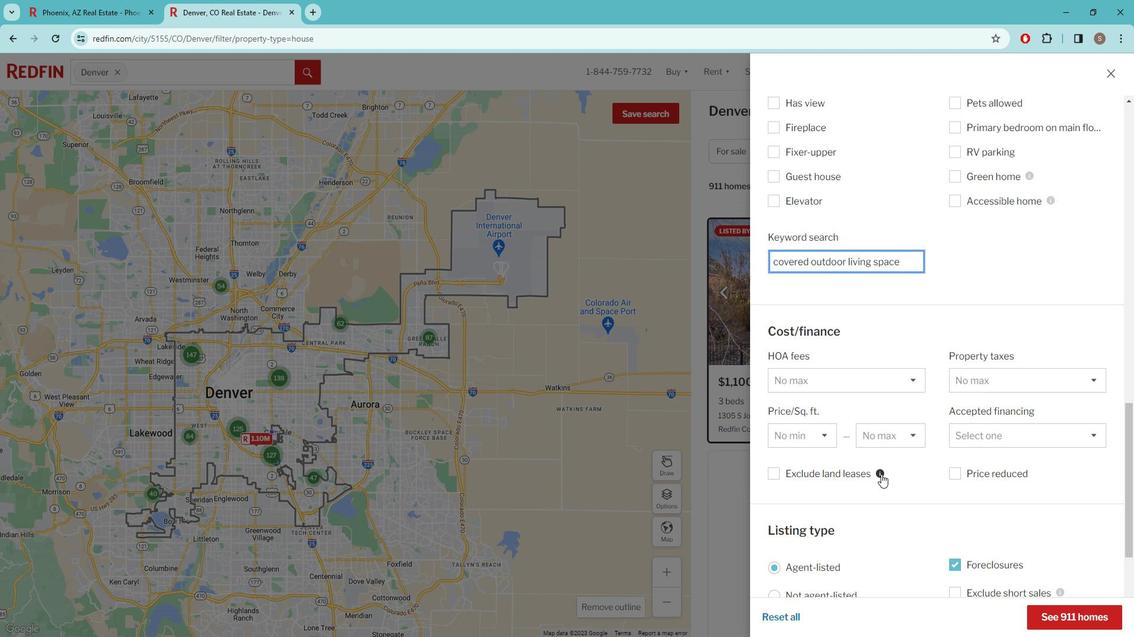 
Action: Mouse scrolled (887, 465) with delta (0, 0)
Screenshot: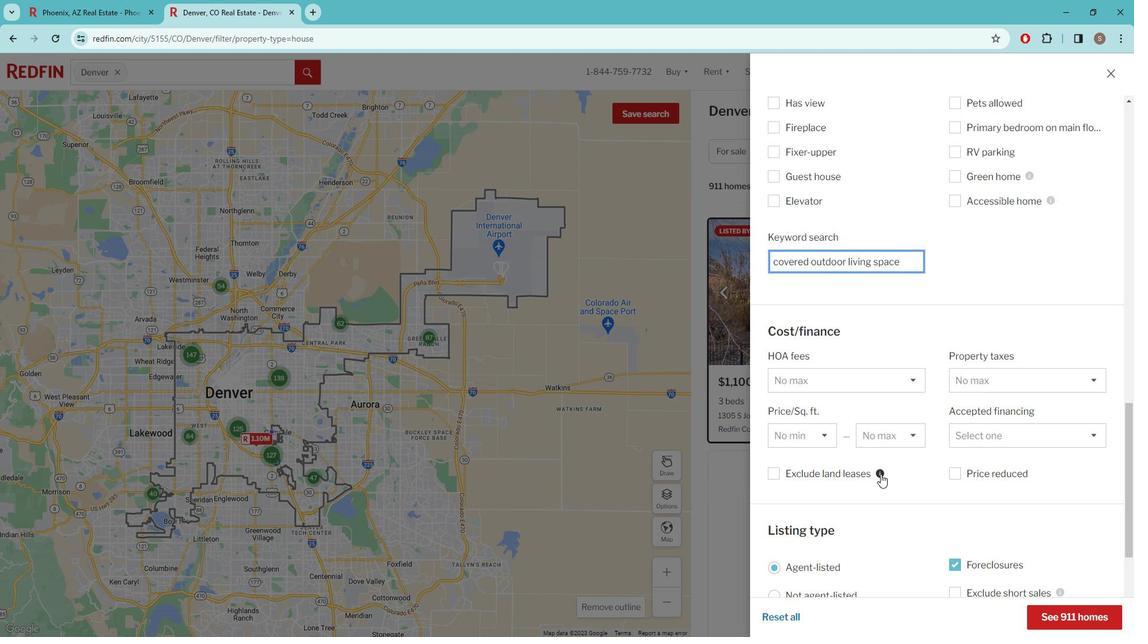 
Action: Mouse scrolled (887, 465) with delta (0, 0)
Screenshot: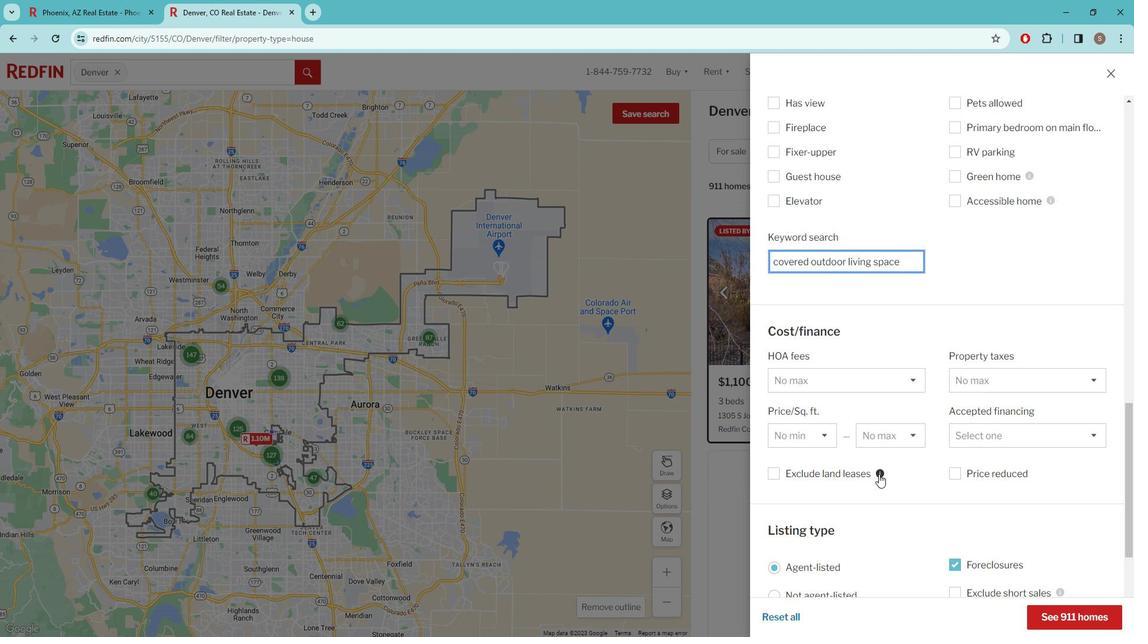 
Action: Mouse scrolled (887, 465) with delta (0, 0)
Screenshot: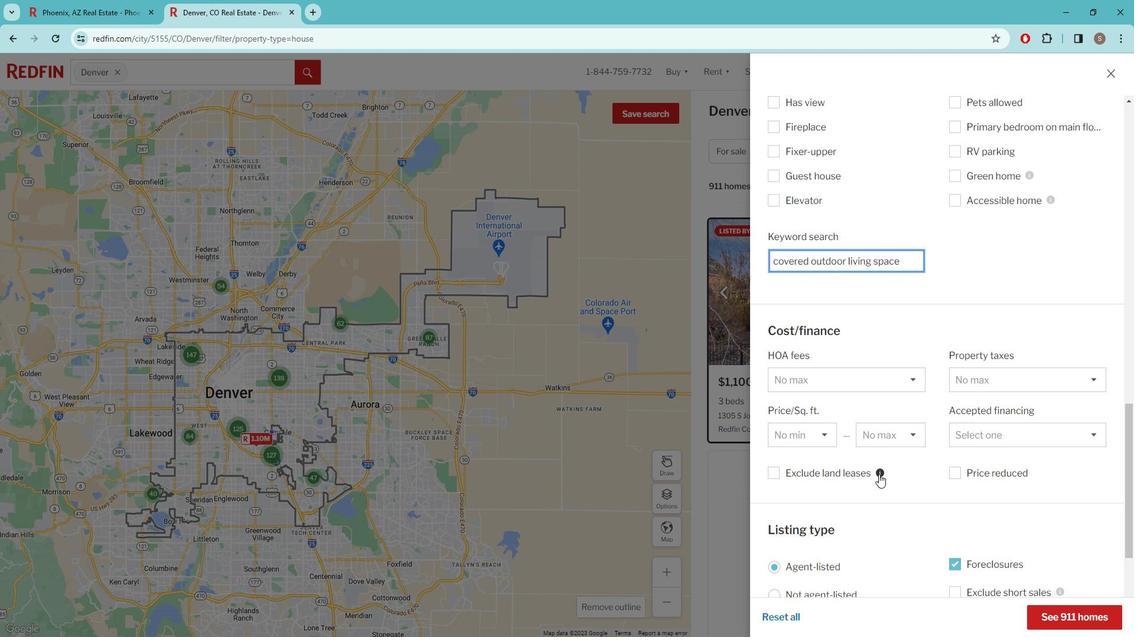 
Action: Mouse scrolled (887, 465) with delta (0, 0)
Screenshot: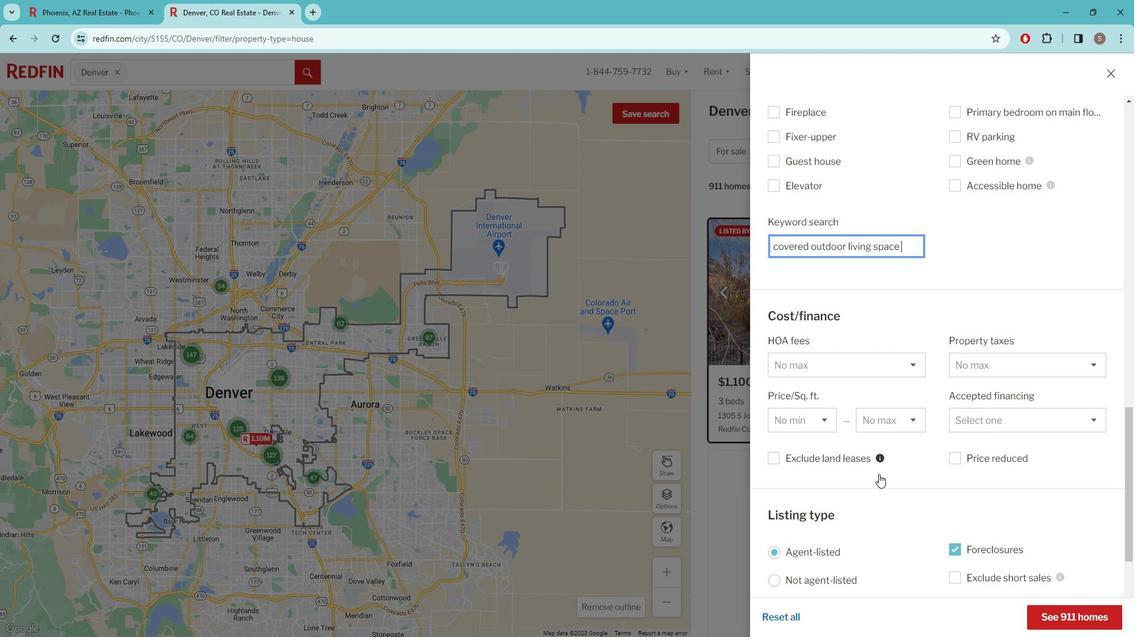 
Action: Mouse moved to (1044, 597)
Screenshot: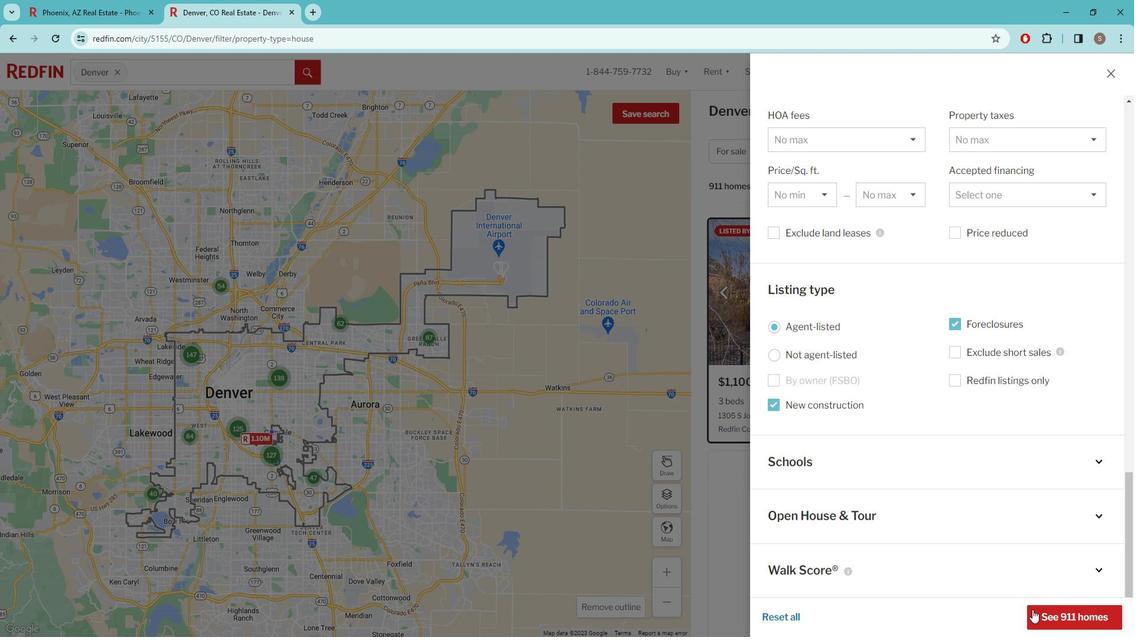 
Action: Mouse pressed left at (1044, 597)
Screenshot: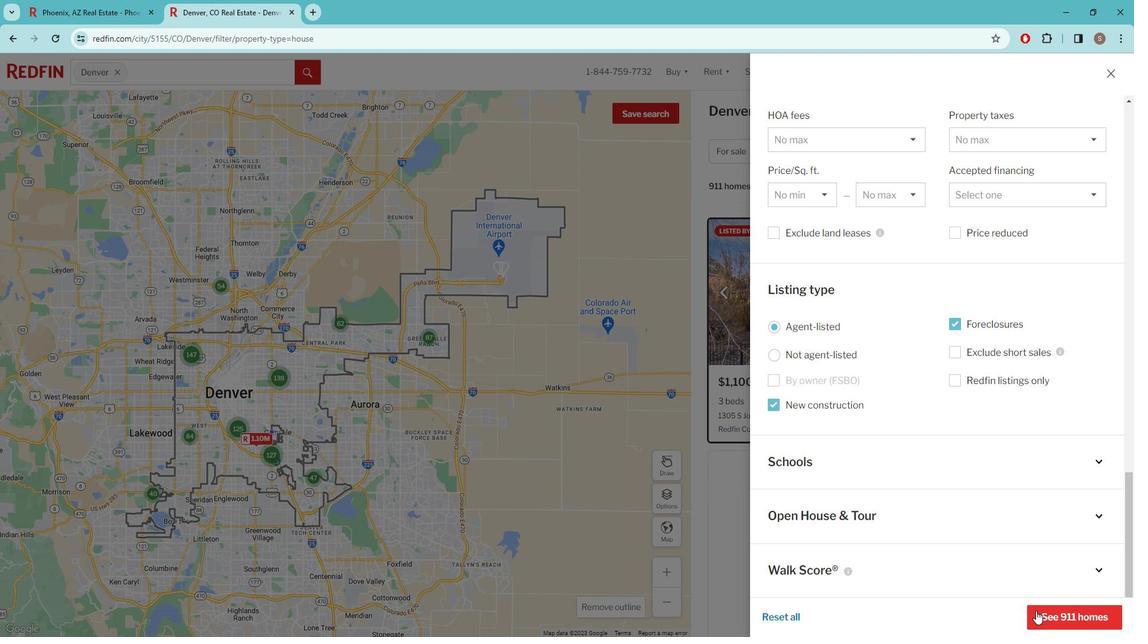 
Action: Mouse moved to (830, 391)
Screenshot: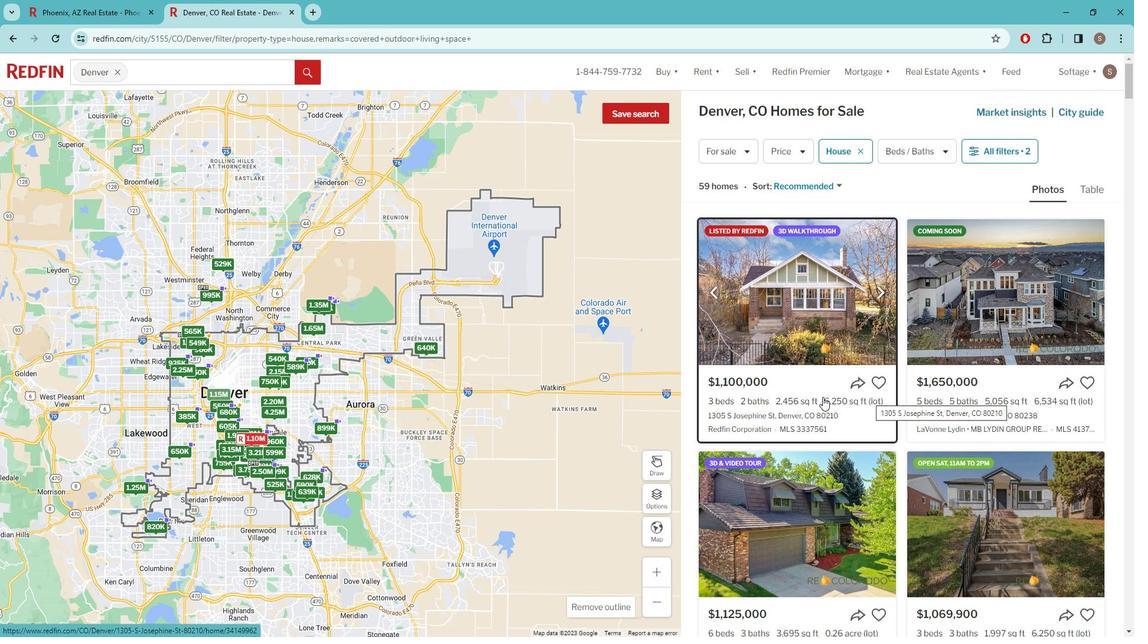 
Action: Mouse scrolled (830, 391) with delta (0, 0)
Screenshot: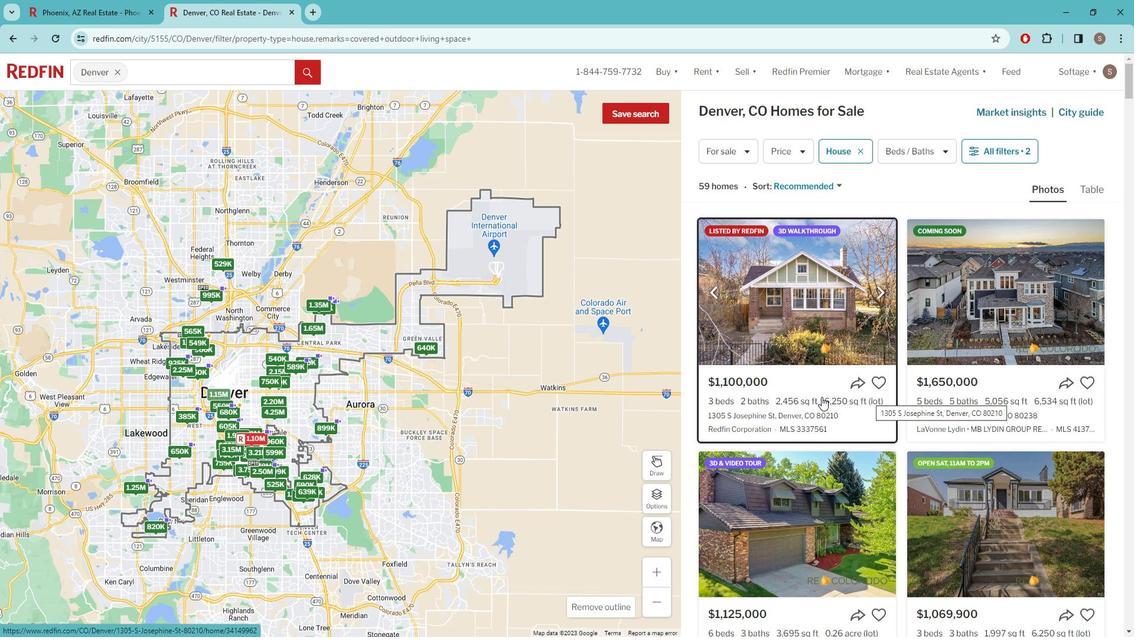 
Action: Mouse moved to (829, 391)
Screenshot: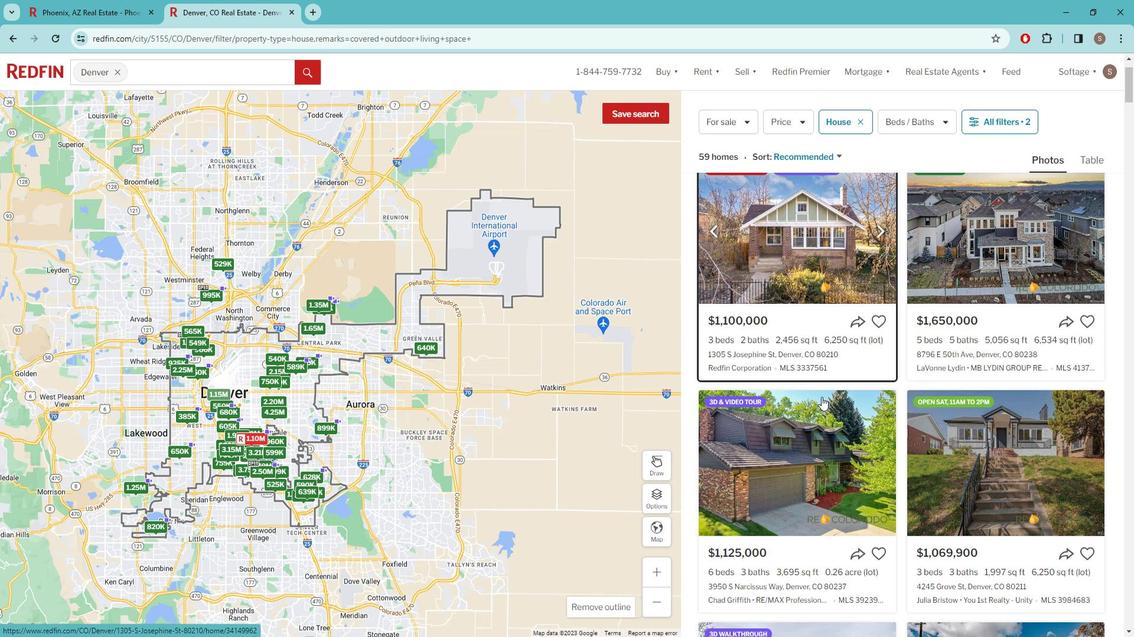
Action: Mouse scrolled (829, 391) with delta (0, 0)
Screenshot: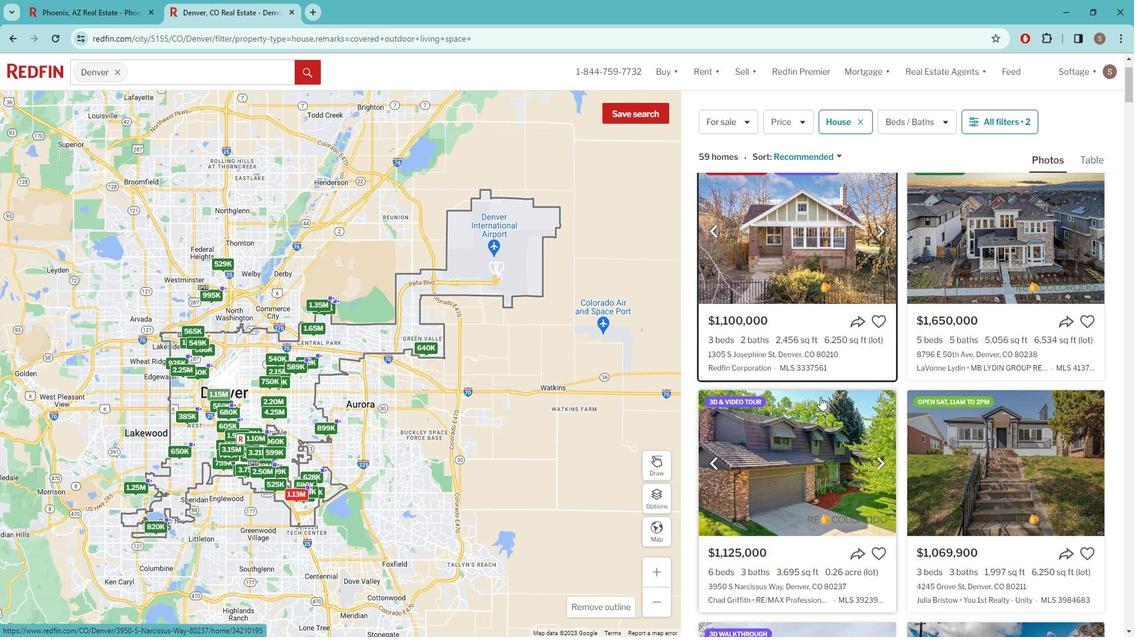 
Action: Mouse scrolled (829, 391) with delta (0, 0)
Screenshot: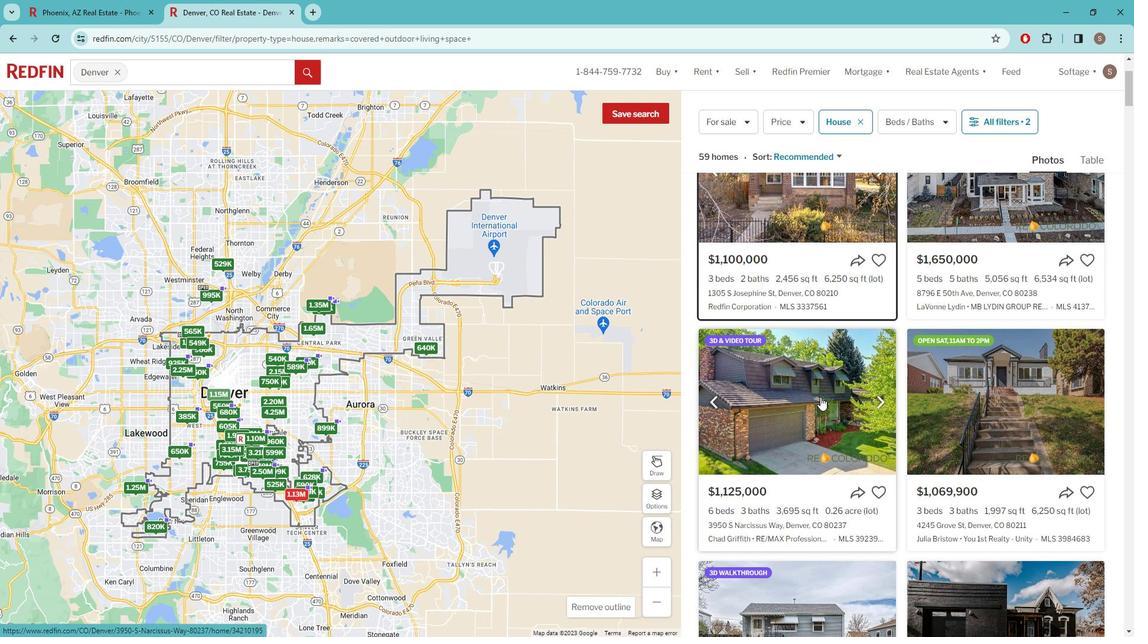 
Action: Mouse scrolled (829, 391) with delta (0, 0)
Screenshot: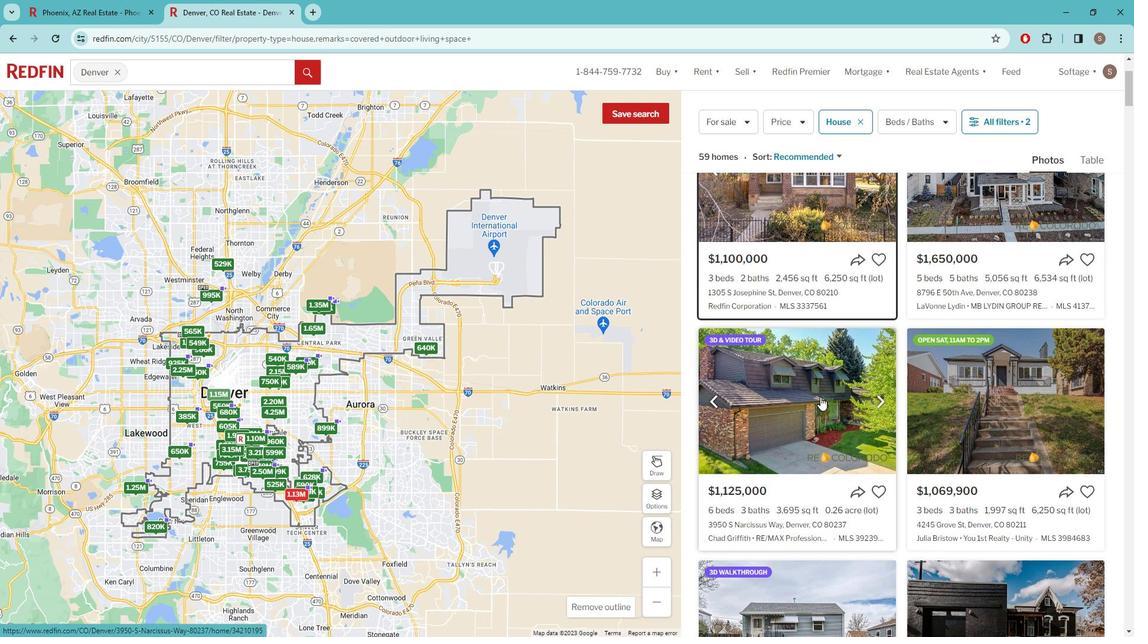 
Action: Mouse scrolled (829, 391) with delta (0, 0)
Screenshot: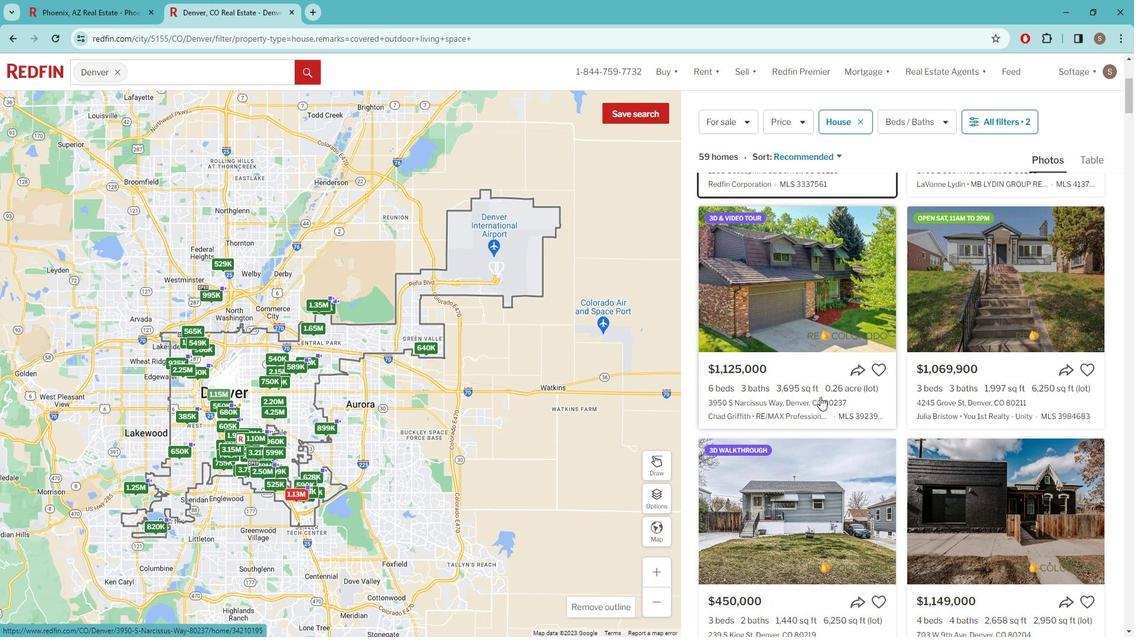 
Action: Mouse scrolled (829, 391) with delta (0, 0)
Screenshot: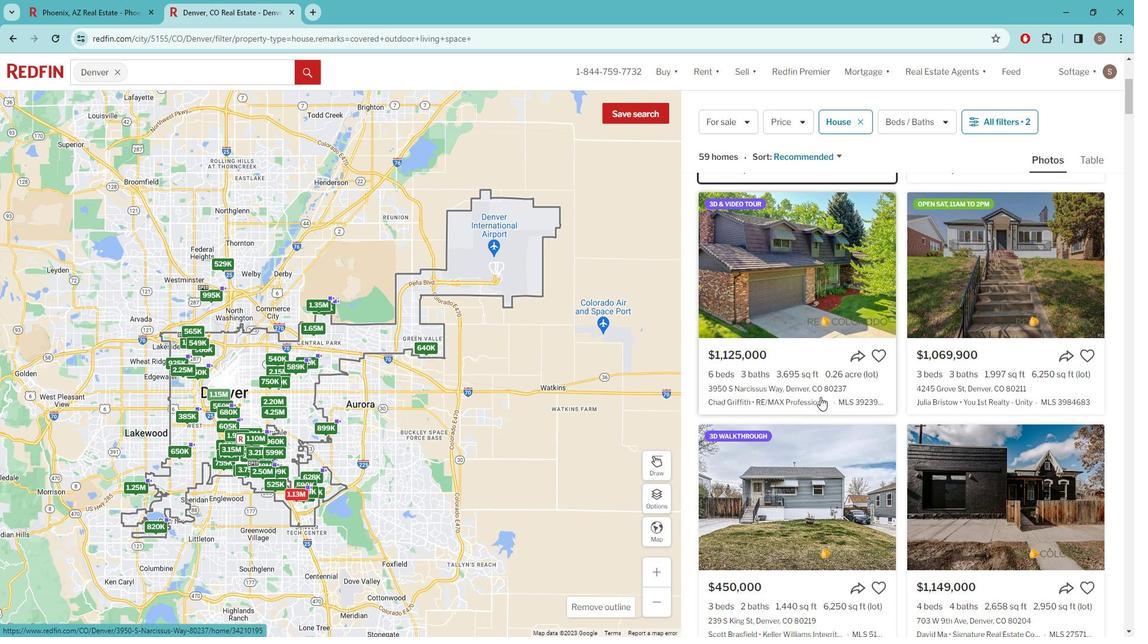 
Action: Mouse moved to (829, 391)
Screenshot: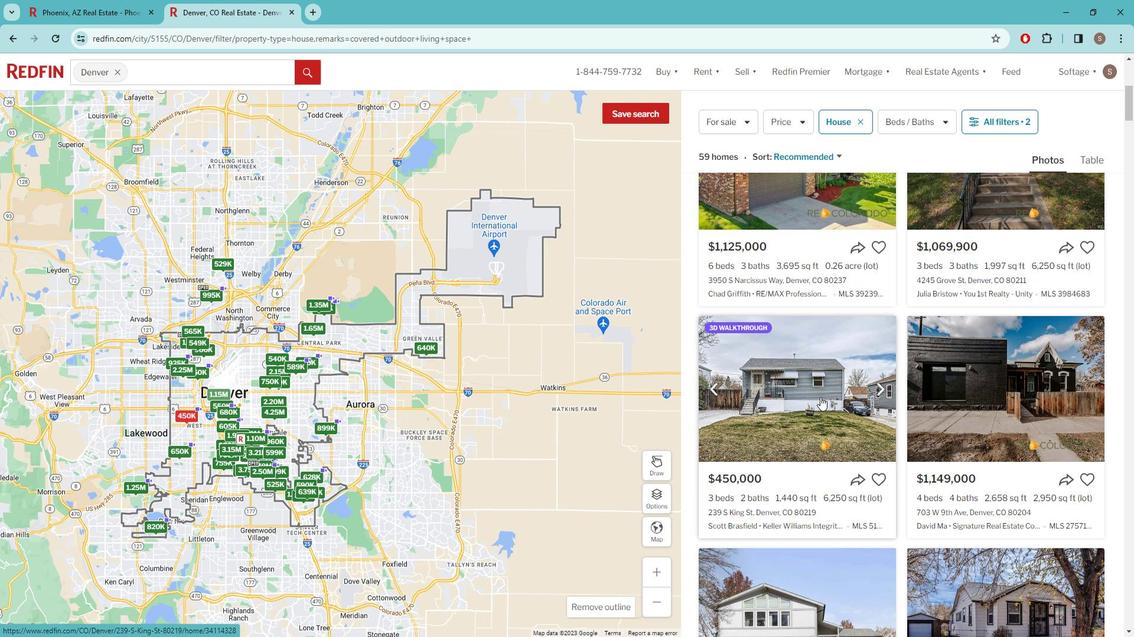 
Action: Mouse scrolled (829, 391) with delta (0, 0)
Screenshot: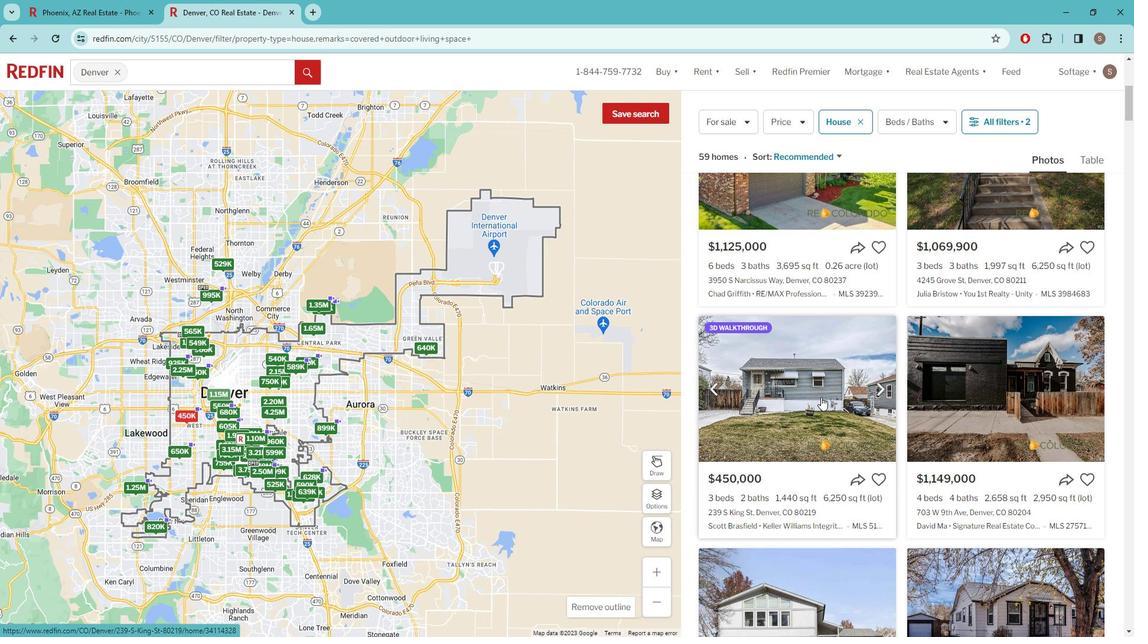 
Action: Mouse scrolled (829, 391) with delta (0, 0)
Screenshot: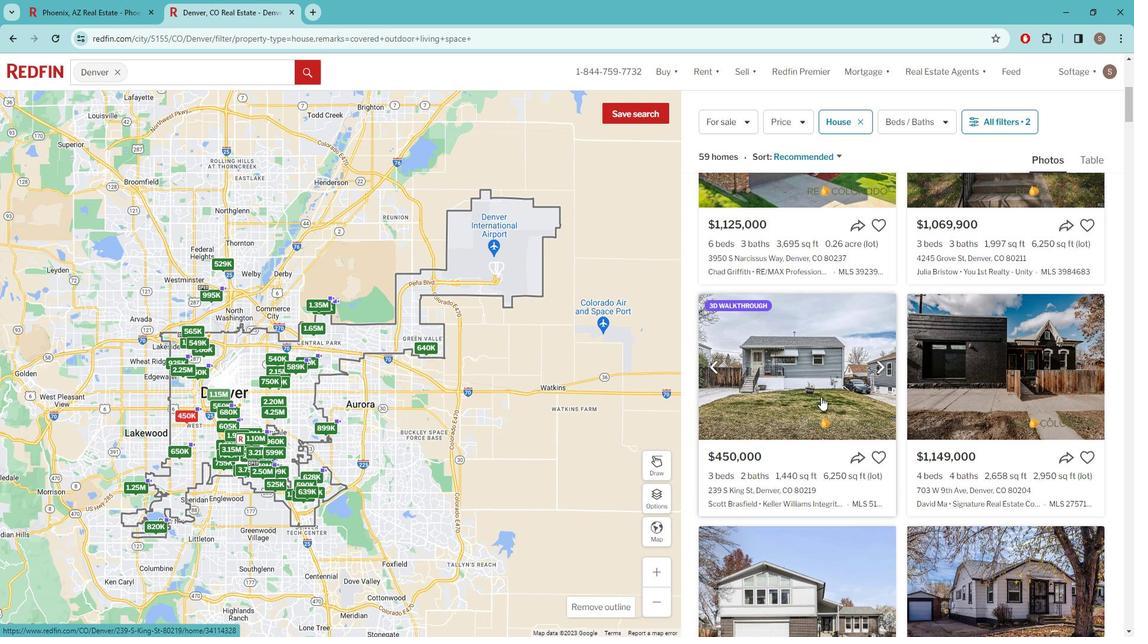 
Action: Mouse scrolled (829, 391) with delta (0, 0)
Screenshot: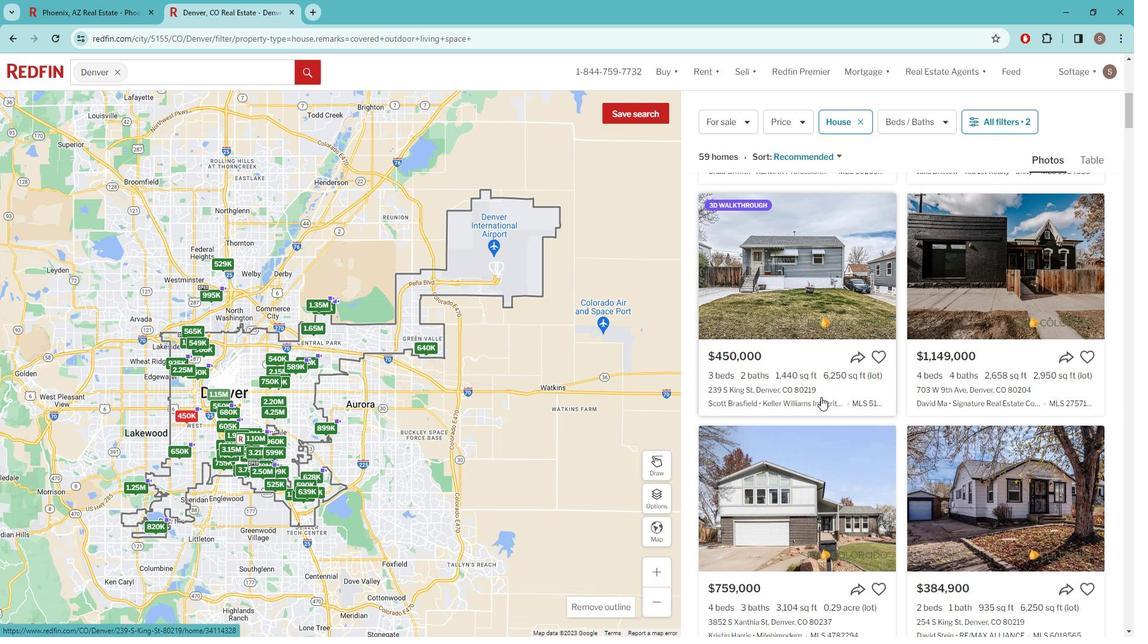 
Action: Mouse scrolled (829, 391) with delta (0, 0)
Screenshot: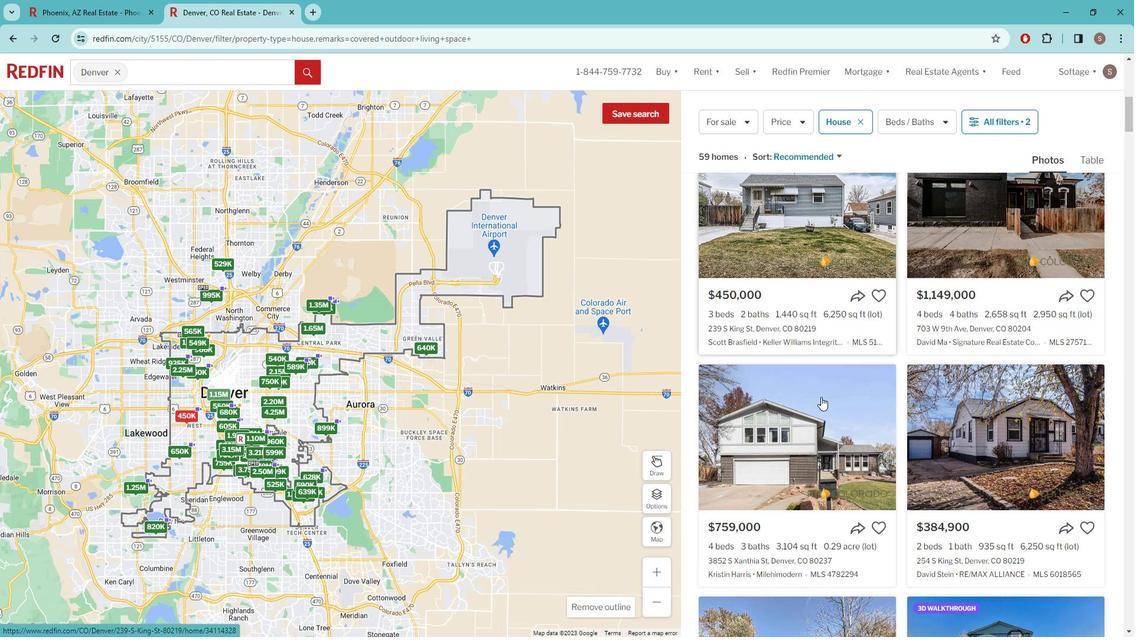 
Action: Mouse scrolled (829, 391) with delta (0, 0)
Screenshot: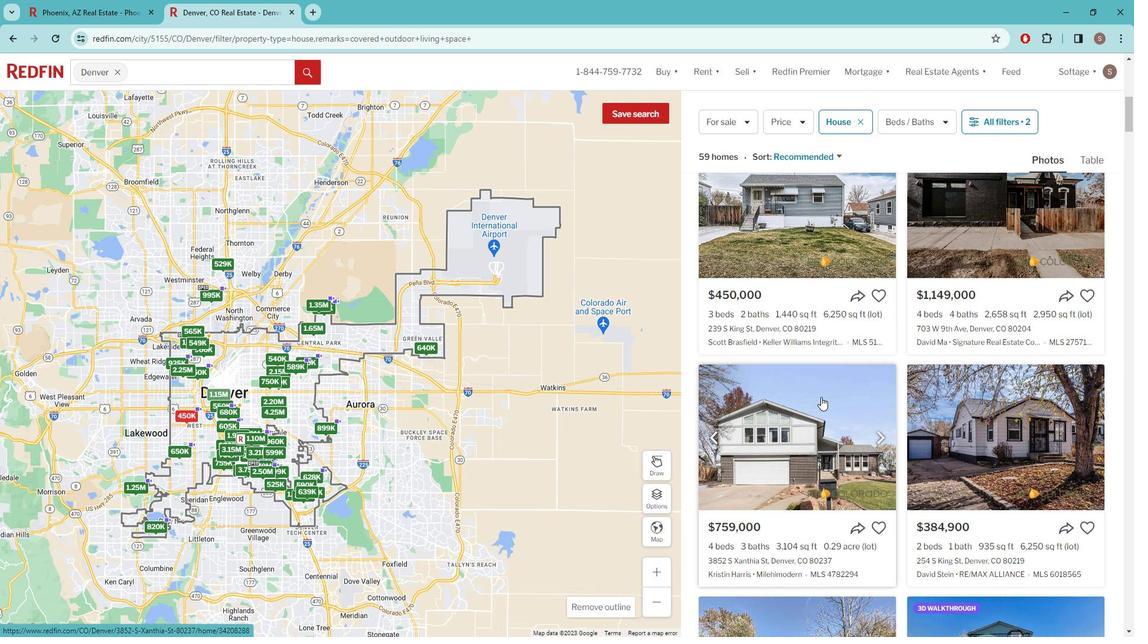 
Action: Mouse scrolled (829, 391) with delta (0, 0)
Screenshot: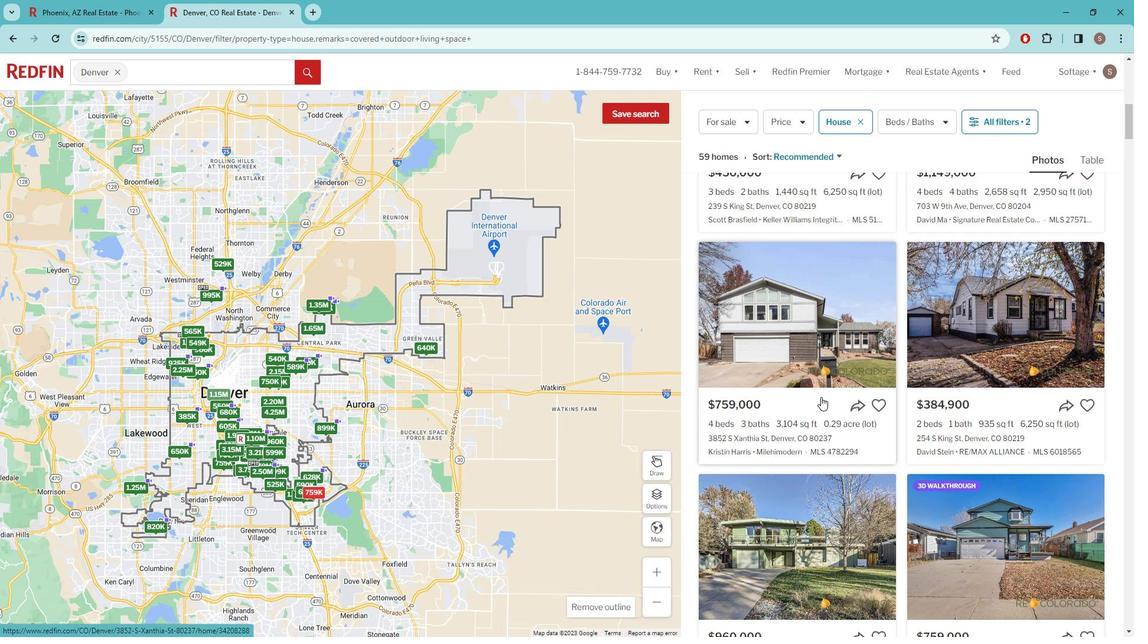 
Action: Mouse scrolled (829, 391) with delta (0, 0)
Screenshot: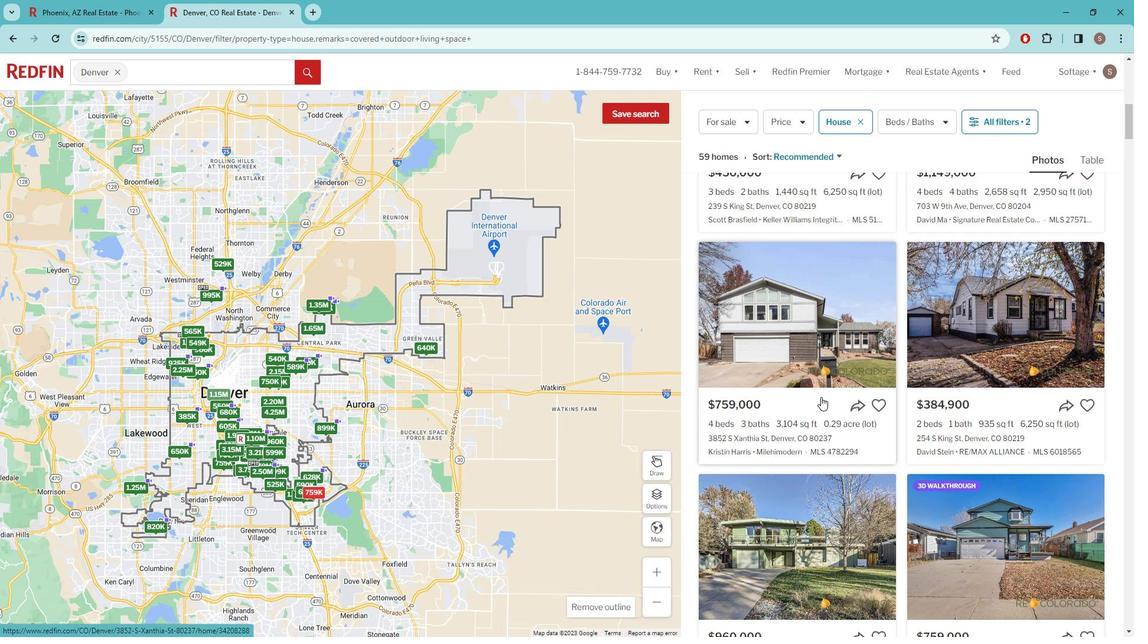 
Action: Mouse scrolled (829, 391) with delta (0, 0)
Screenshot: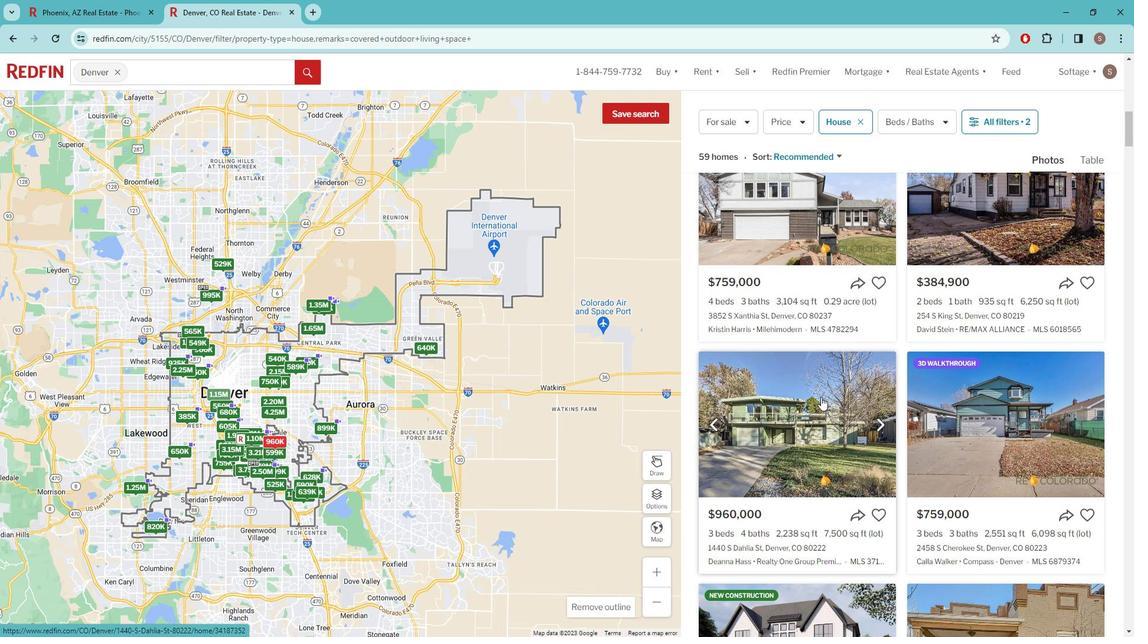 
Action: Mouse scrolled (829, 391) with delta (0, 0)
Screenshot: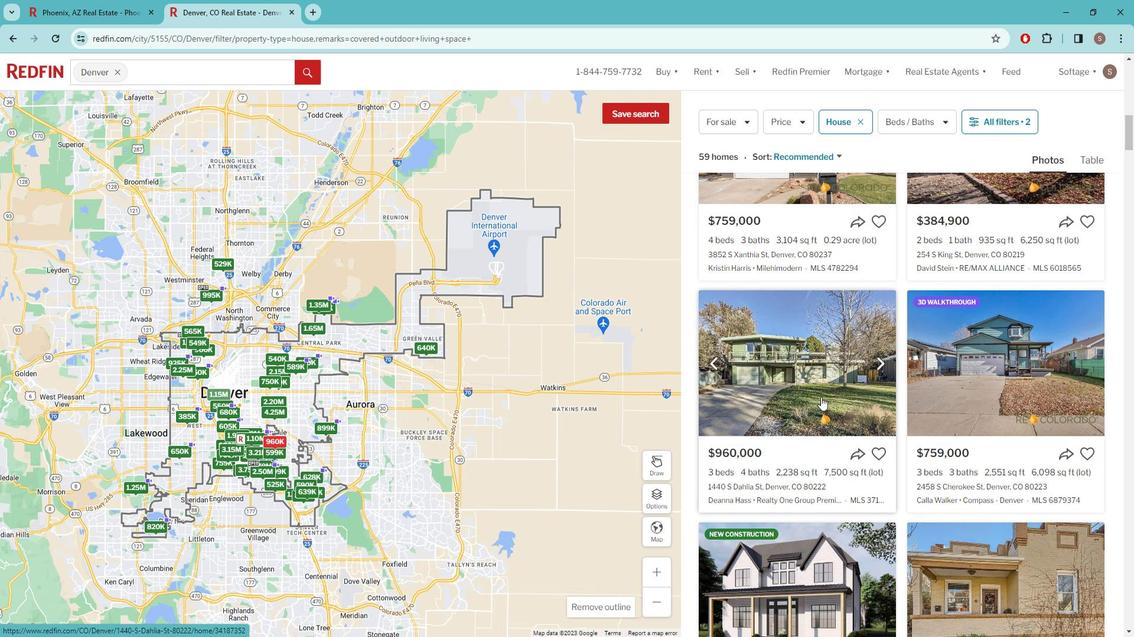 
Action: Mouse scrolled (829, 391) with delta (0, 0)
Screenshot: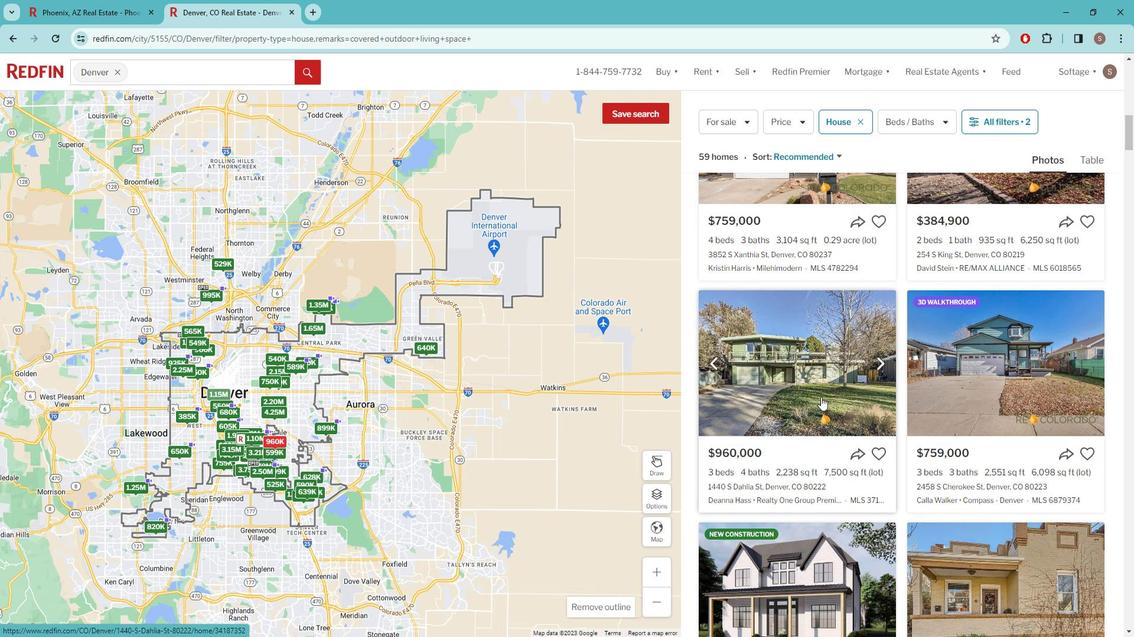 
Action: Mouse scrolled (829, 391) with delta (0, 0)
Screenshot: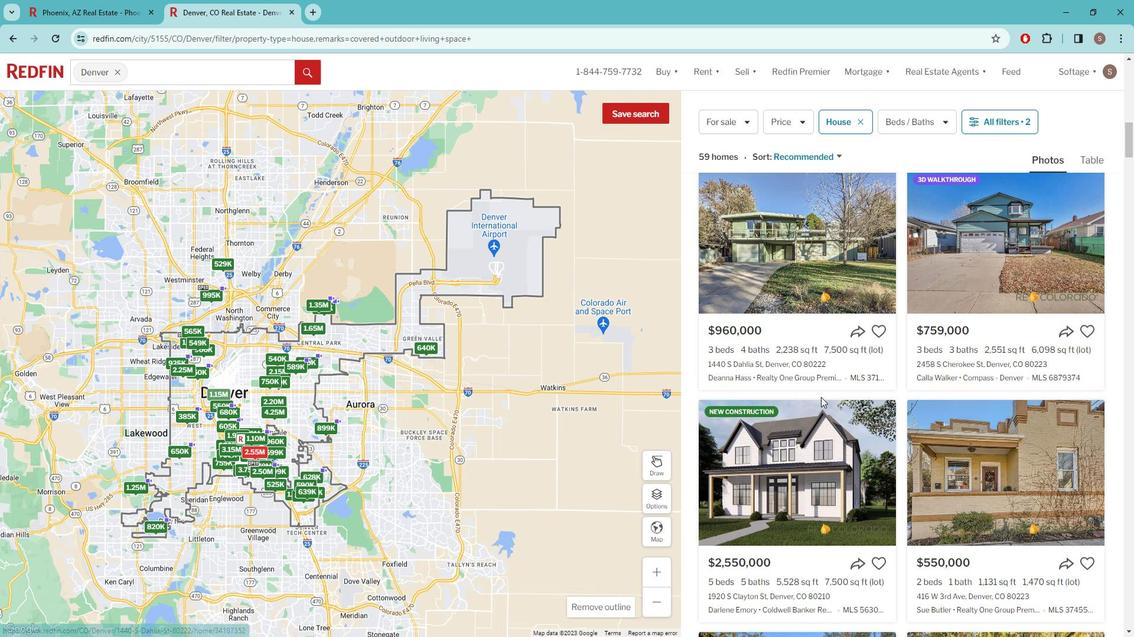 
Action: Mouse scrolled (829, 391) with delta (0, 0)
Screenshot: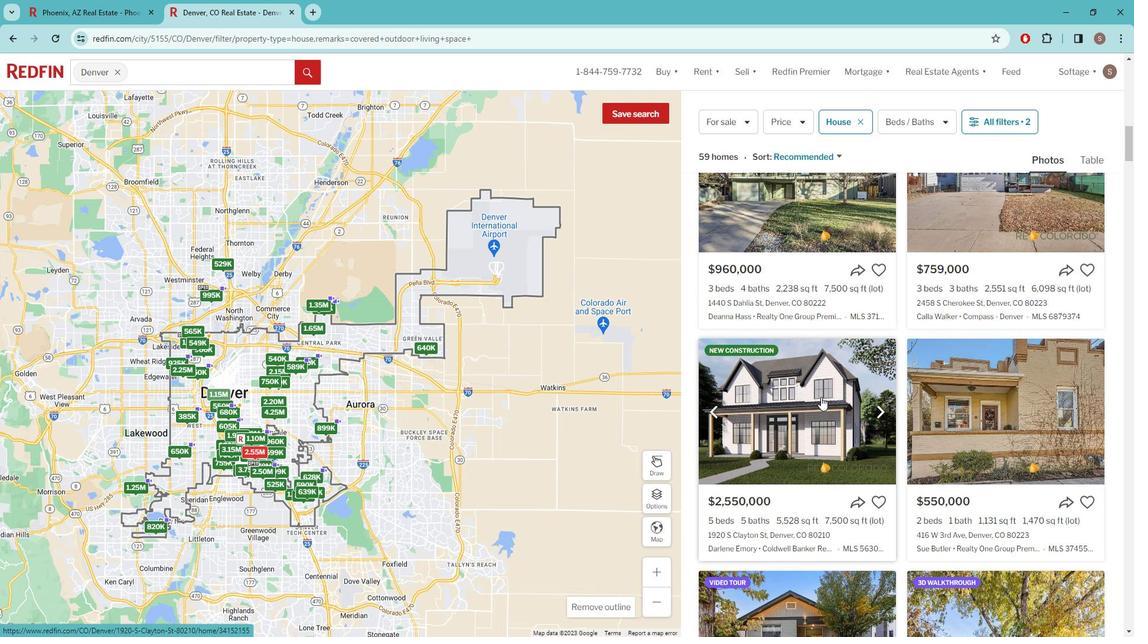 
Action: Mouse scrolled (829, 391) with delta (0, 0)
Screenshot: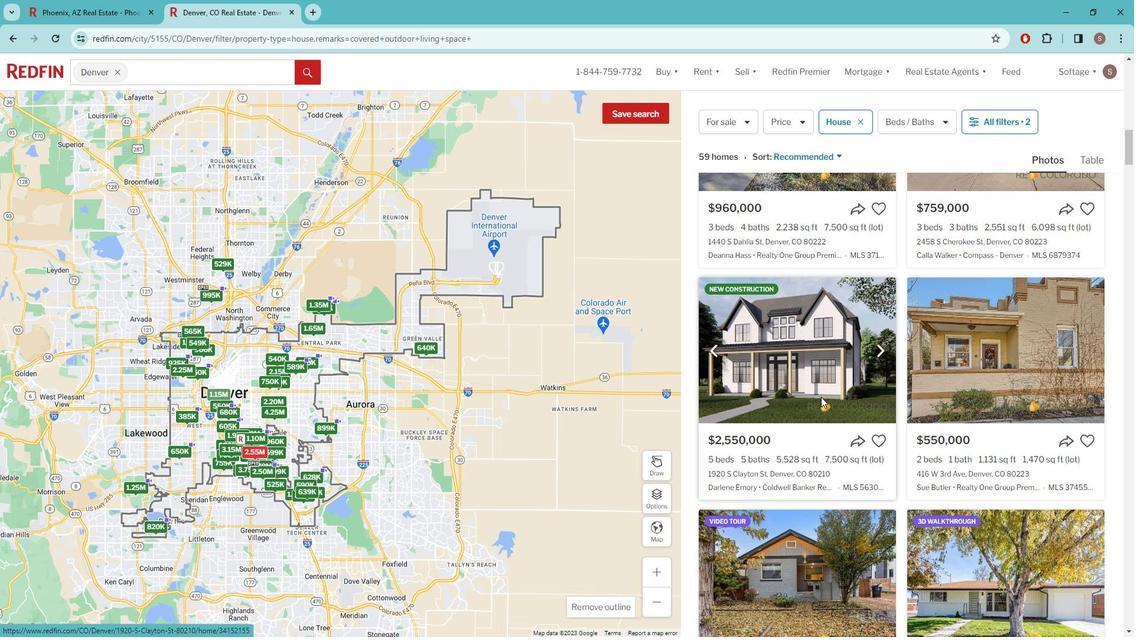 
Action: Mouse scrolled (829, 391) with delta (0, 0)
Screenshot: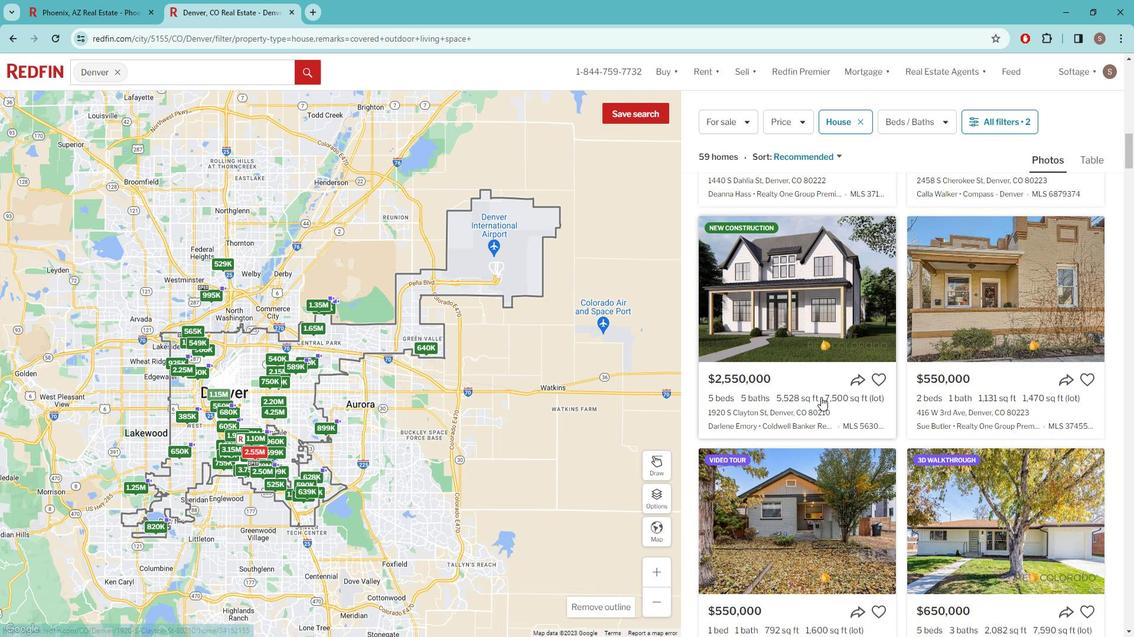 
Action: Mouse scrolled (829, 391) with delta (0, 0)
Screenshot: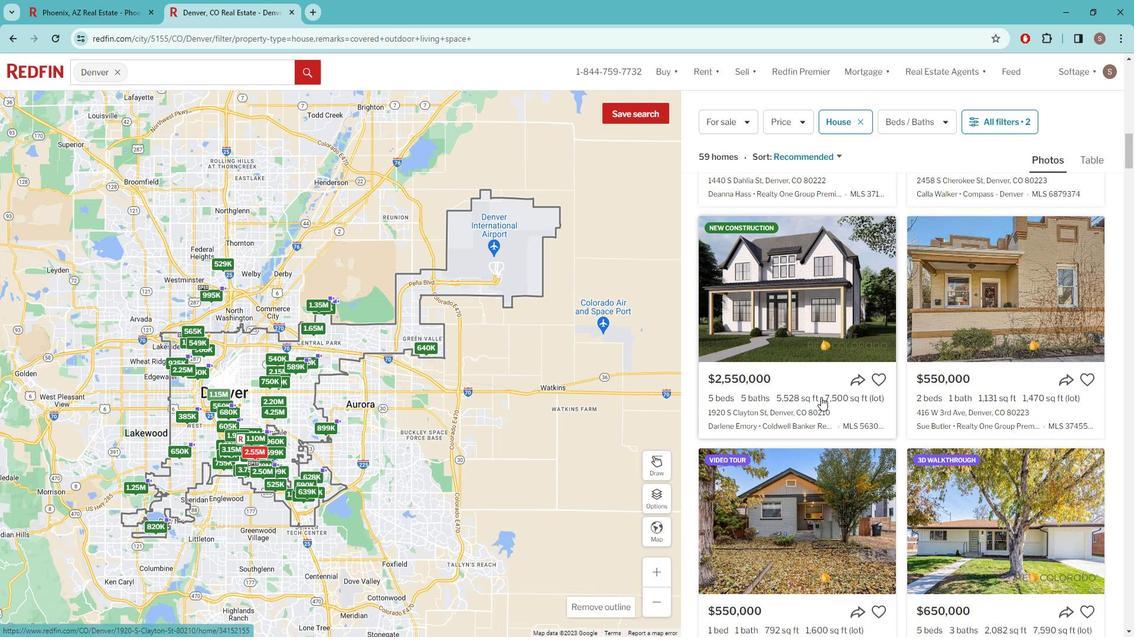 
Action: Mouse scrolled (829, 391) with delta (0, 0)
Screenshot: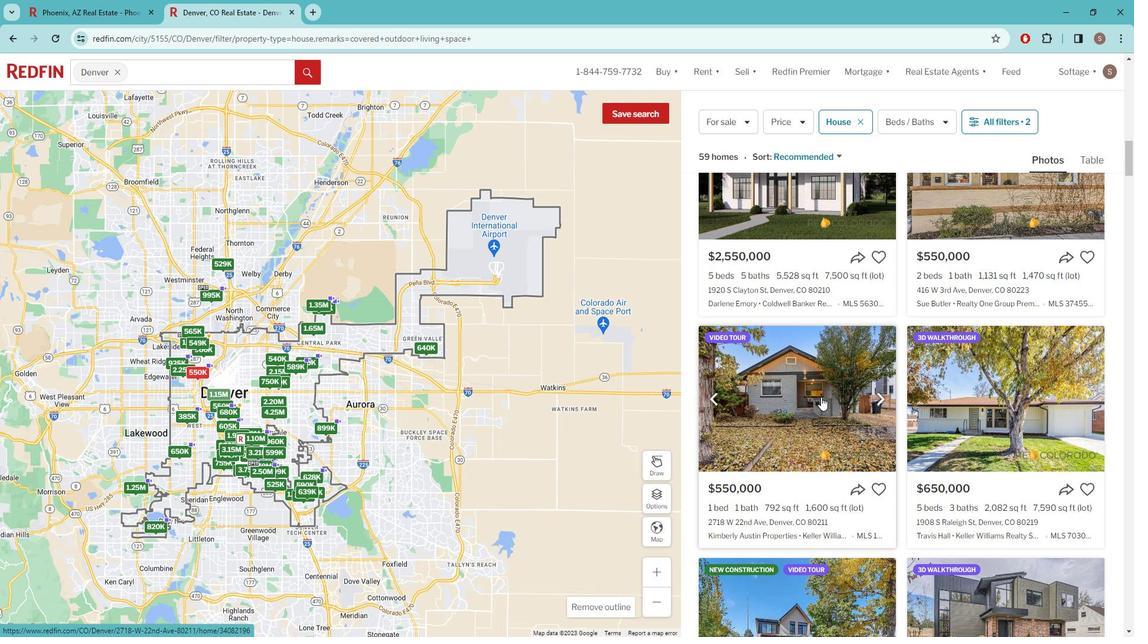 
Action: Mouse scrolled (829, 391) with delta (0, 0)
Screenshot: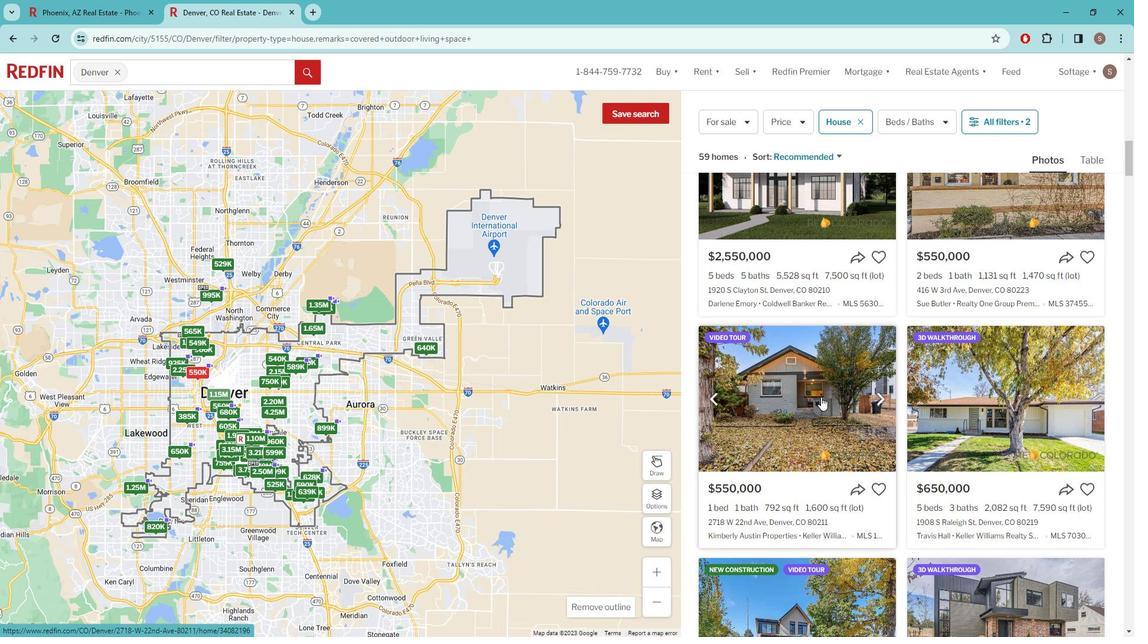 
Action: Mouse scrolled (829, 391) with delta (0, 0)
Screenshot: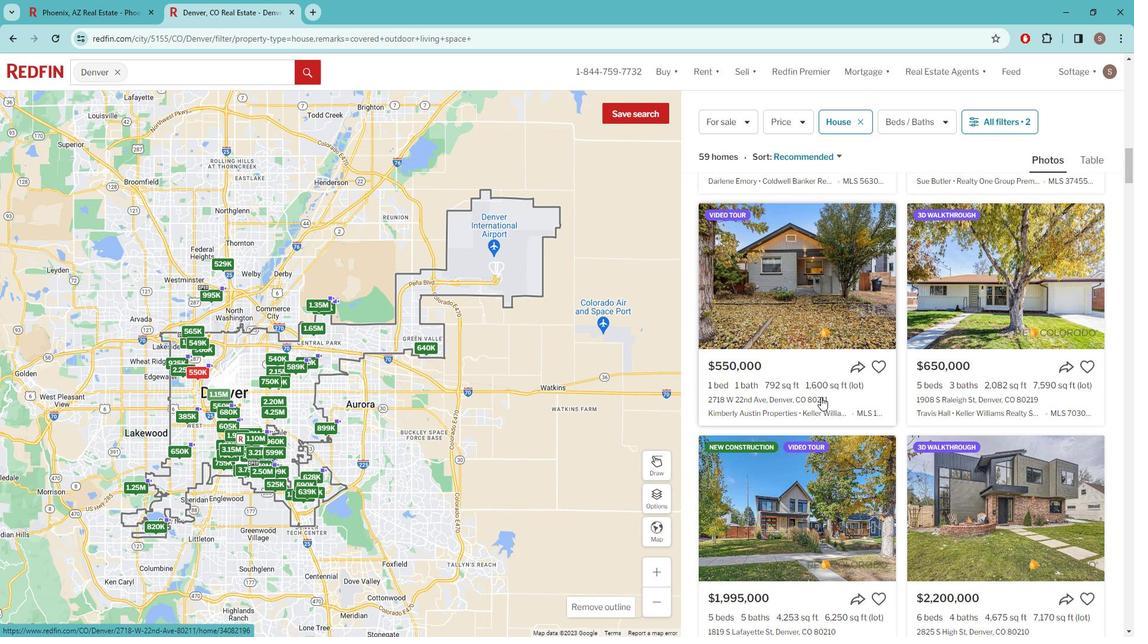 
Action: Mouse scrolled (829, 391) with delta (0, 0)
Screenshot: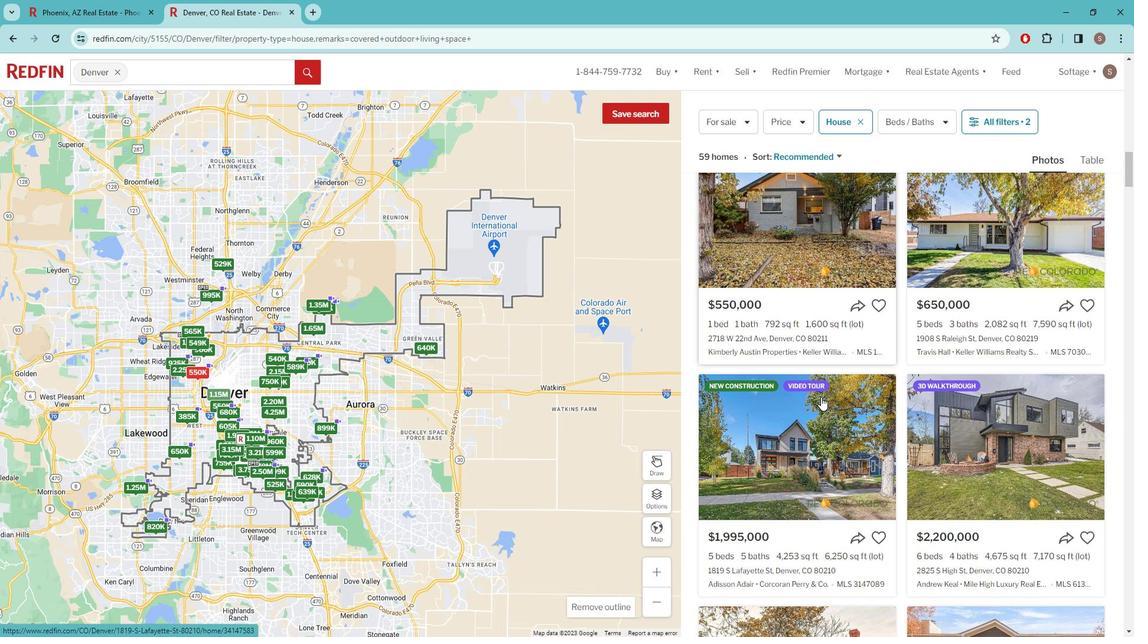 
Action: Mouse scrolled (829, 391) with delta (0, 0)
Screenshot: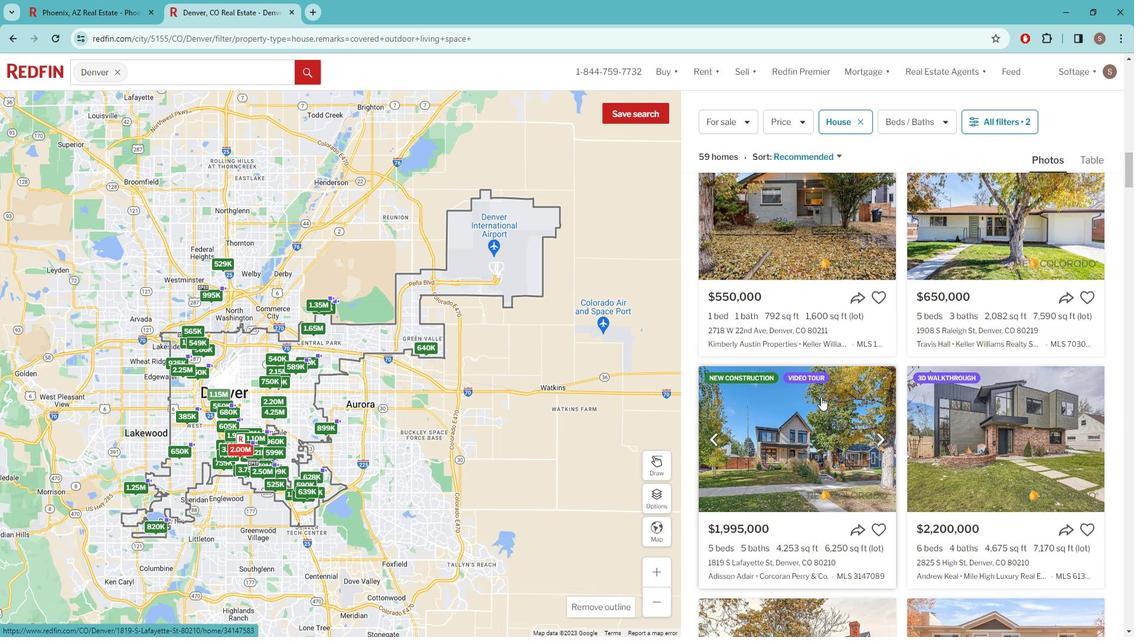 
Action: Mouse scrolled (829, 391) with delta (0, 0)
Screenshot: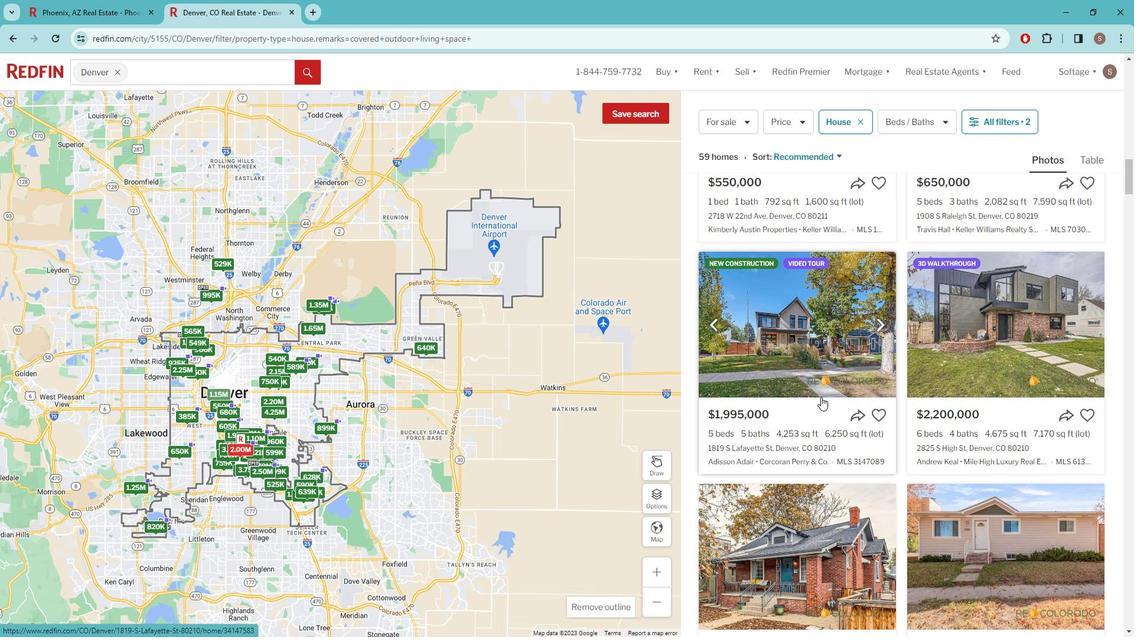 
Action: Mouse scrolled (829, 391) with delta (0, 0)
Screenshot: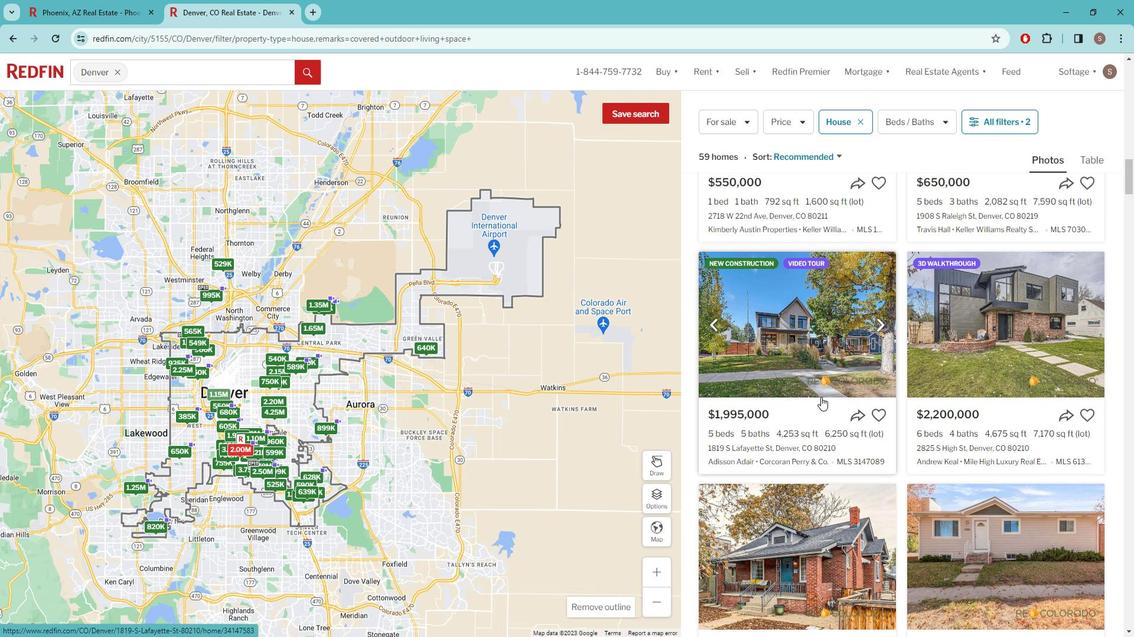 
Action: Mouse scrolled (829, 391) with delta (0, 0)
Screenshot: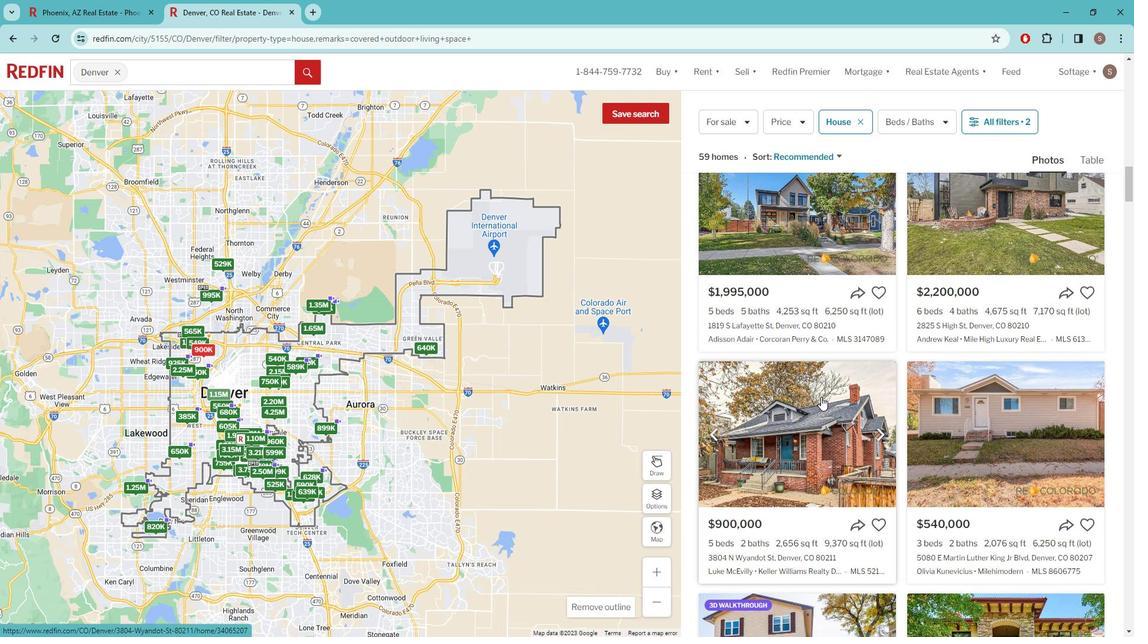 
Action: Mouse scrolled (829, 391) with delta (0, 0)
Screenshot: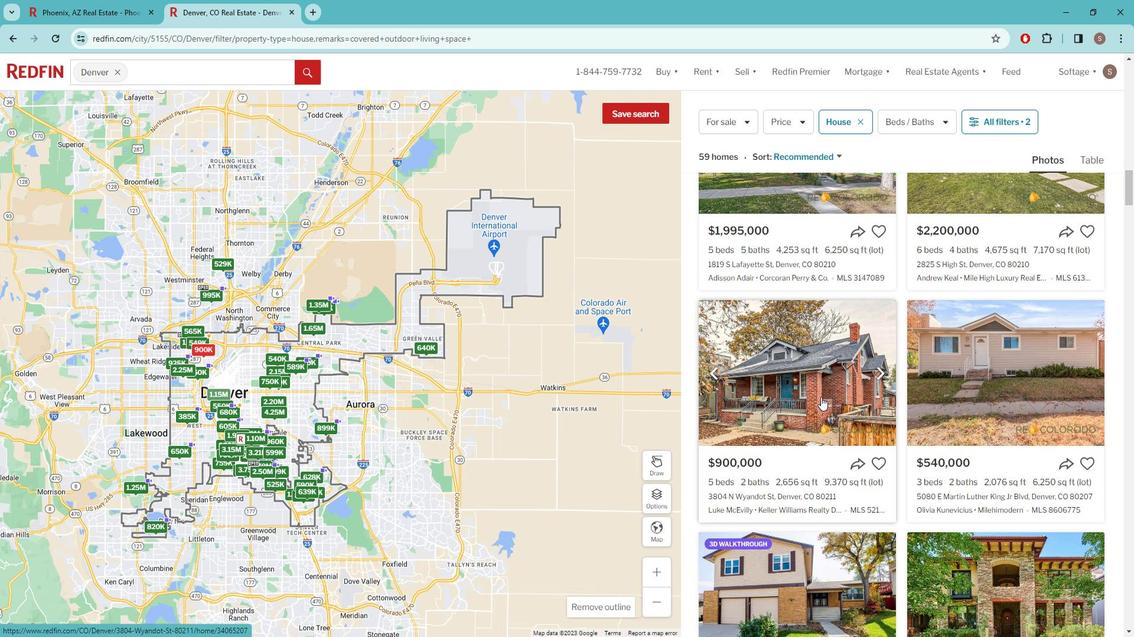 
Action: Mouse scrolled (829, 391) with delta (0, 0)
Screenshot: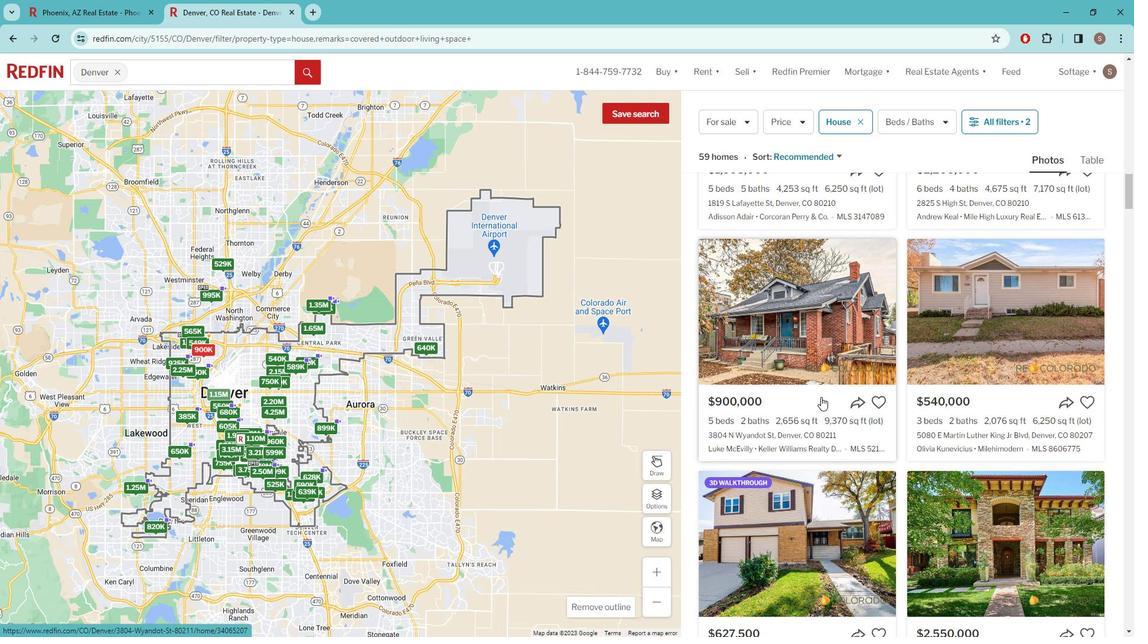 
Action: Mouse scrolled (829, 391) with delta (0, 0)
Screenshot: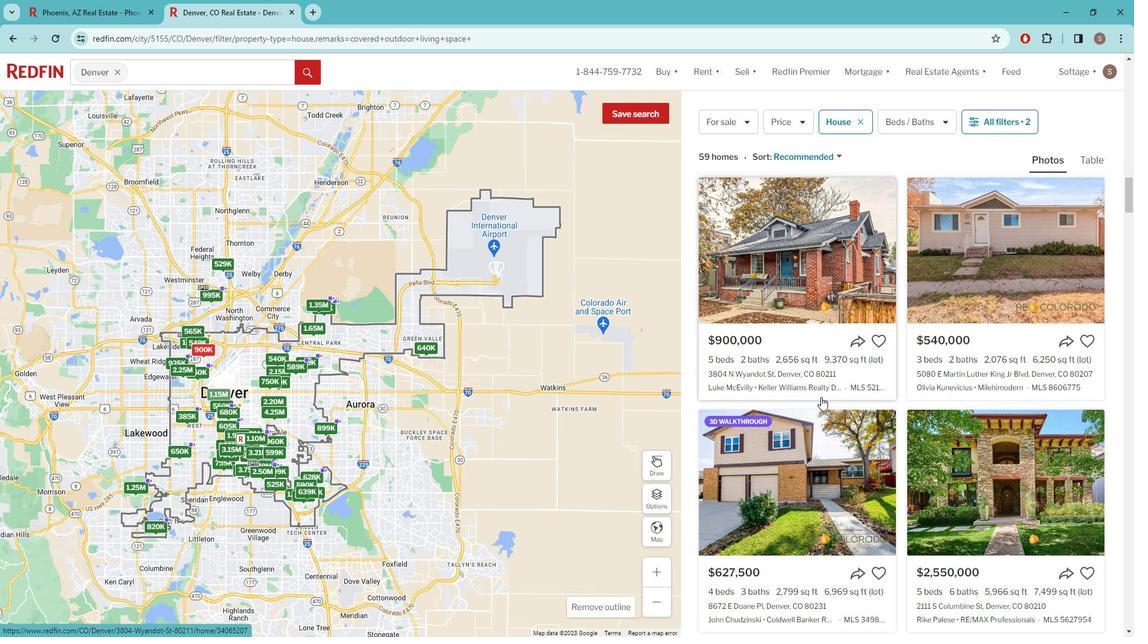 
Action: Mouse scrolled (829, 391) with delta (0, 0)
Screenshot: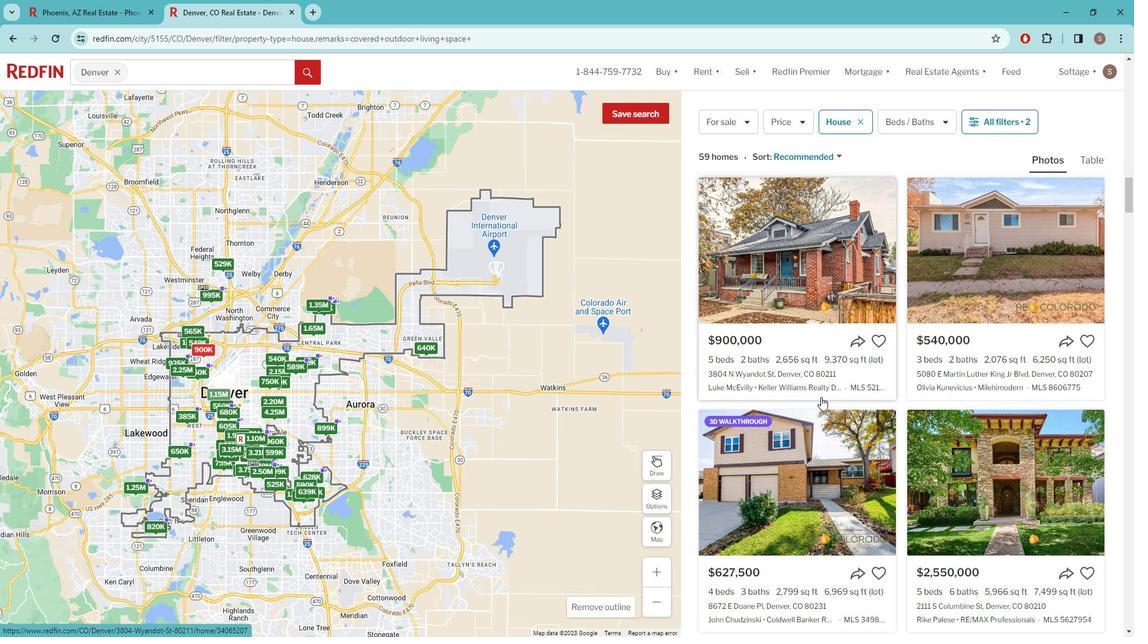 
Action: Mouse scrolled (829, 391) with delta (0, 0)
Screenshot: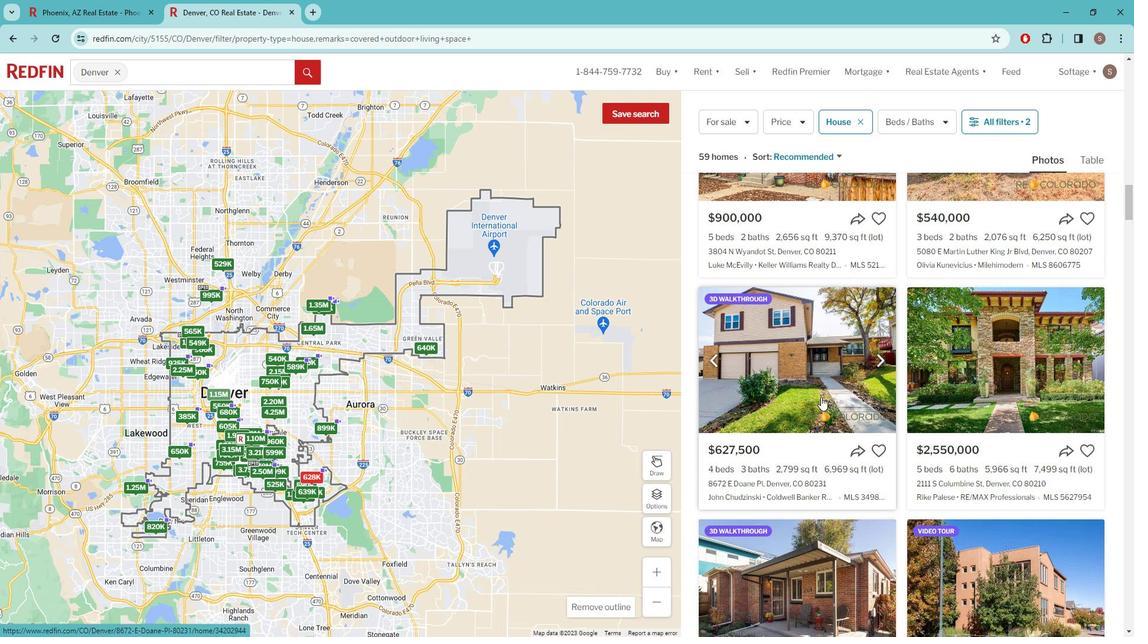 
Action: Mouse scrolled (829, 391) with delta (0, 0)
Screenshot: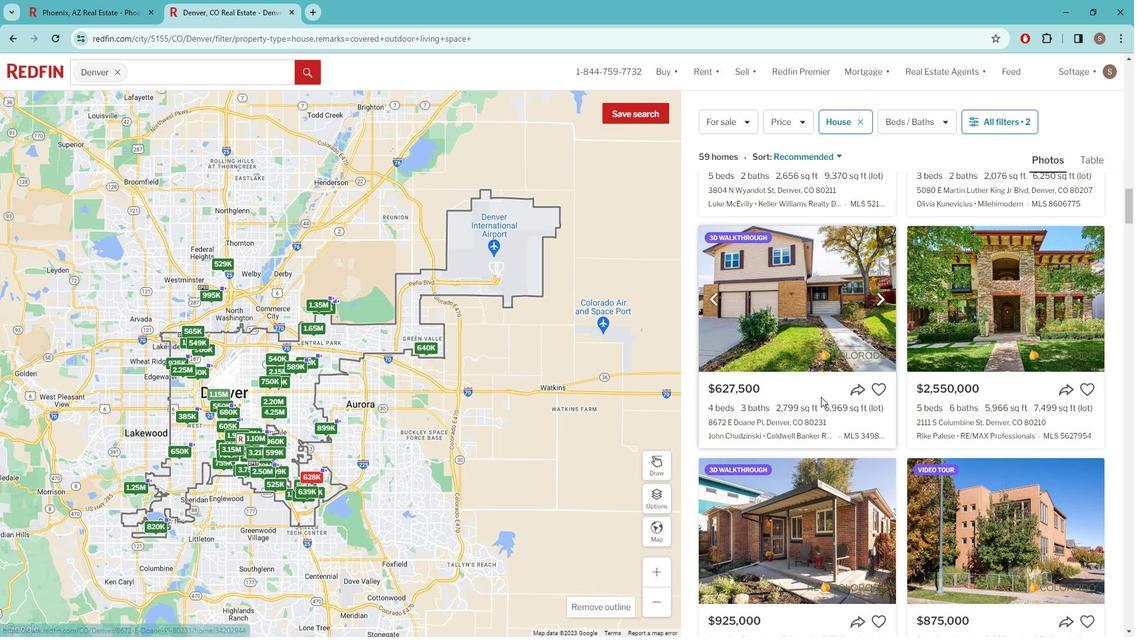 
Action: Mouse scrolled (829, 391) with delta (0, 0)
Screenshot: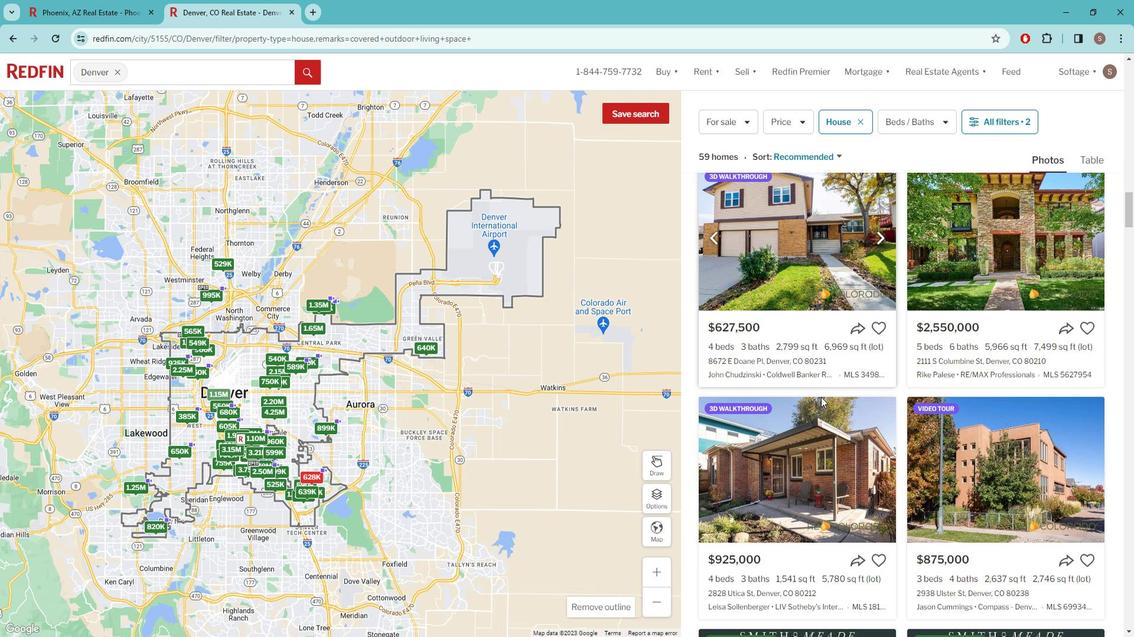 
Action: Mouse scrolled (829, 391) with delta (0, 0)
Screenshot: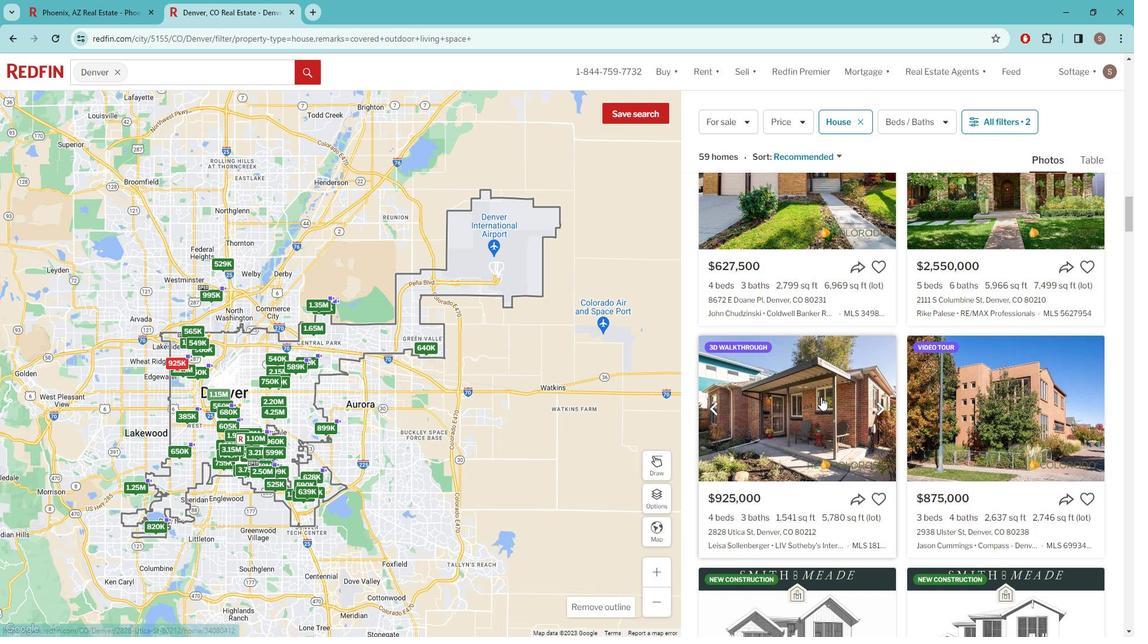 
Action: Mouse scrolled (829, 391) with delta (0, 0)
Screenshot: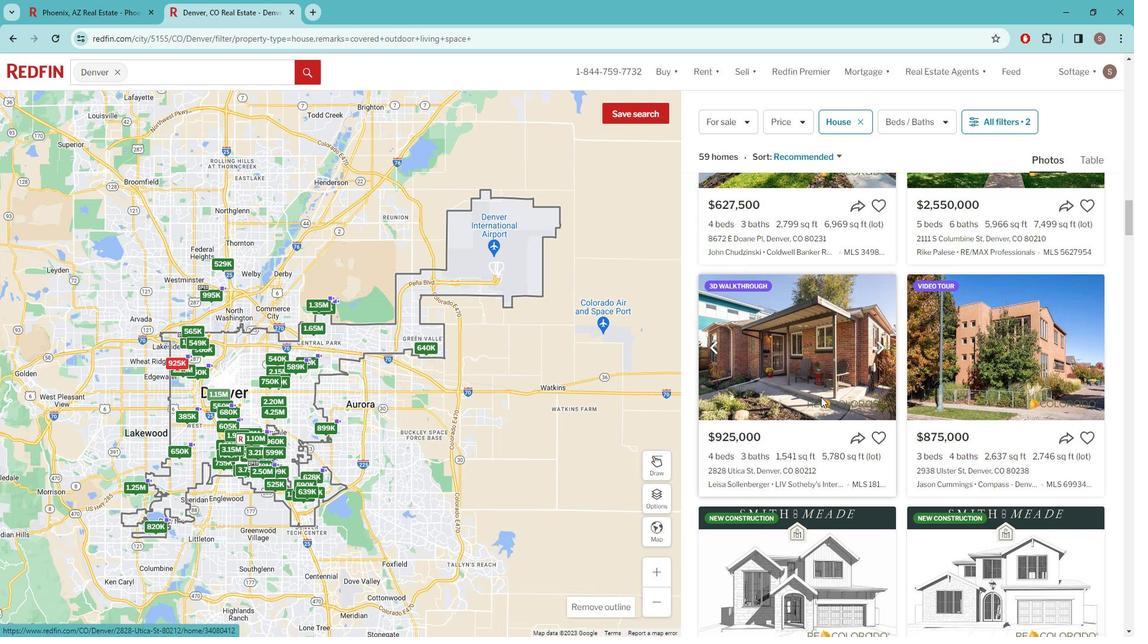 
